 Task: Find connections with filter location Mbandaka with filter topic #Venturecapitalwith filter profile language Spanish with filter current company Bar & Bench with filter school Indira Institute of management with filter industry Performing Arts and Spectator Sports with filter service category Wedding Planning with filter keywords title Courier
Action: Mouse moved to (496, 101)
Screenshot: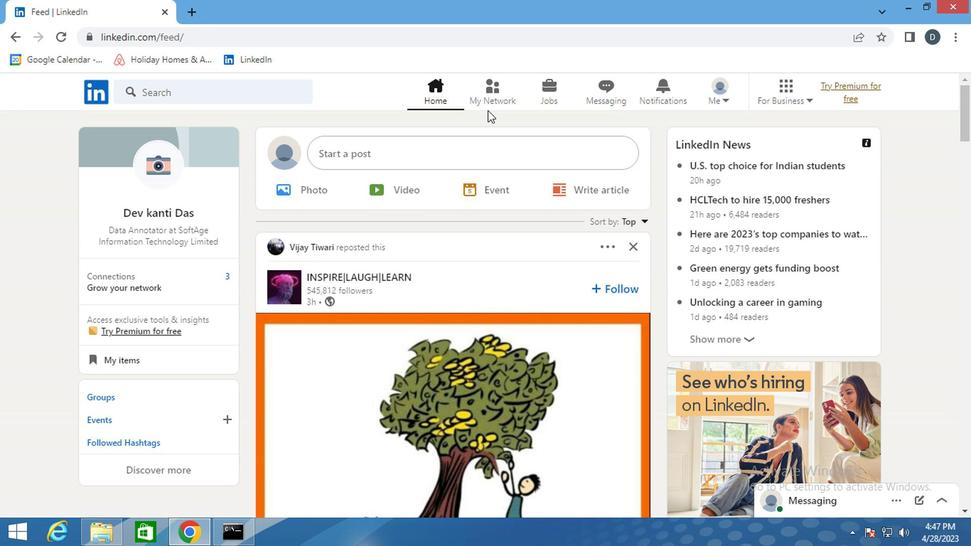 
Action: Mouse pressed left at (496, 101)
Screenshot: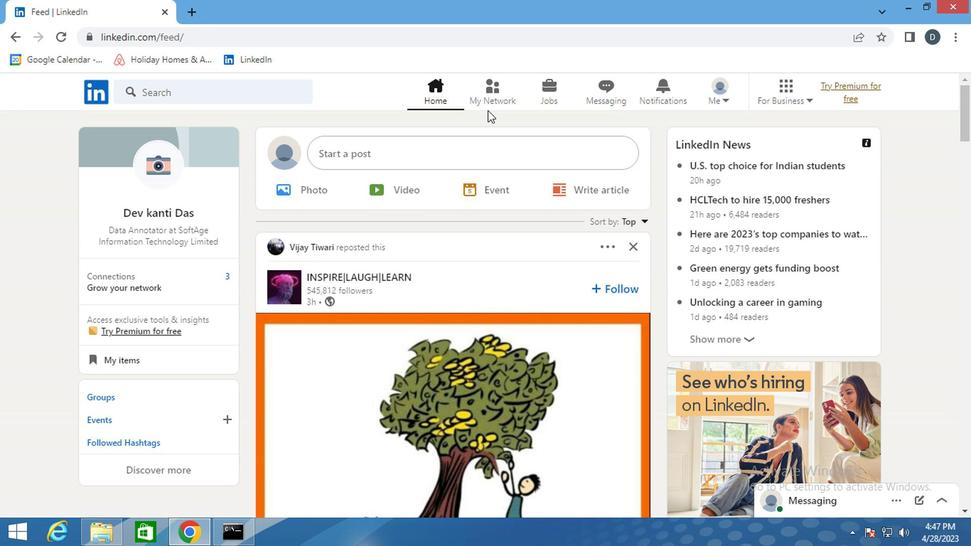 
Action: Mouse moved to (264, 168)
Screenshot: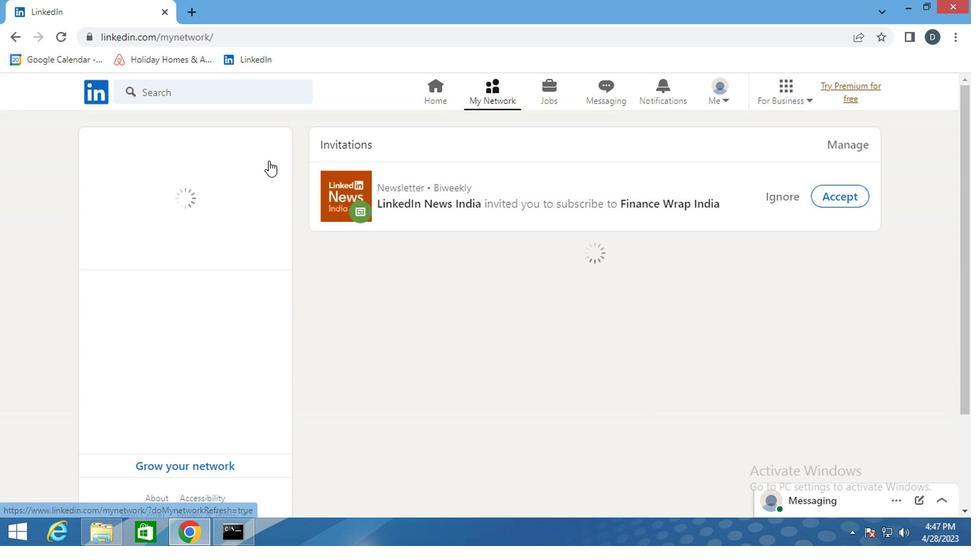 
Action: Mouse pressed left at (264, 168)
Screenshot: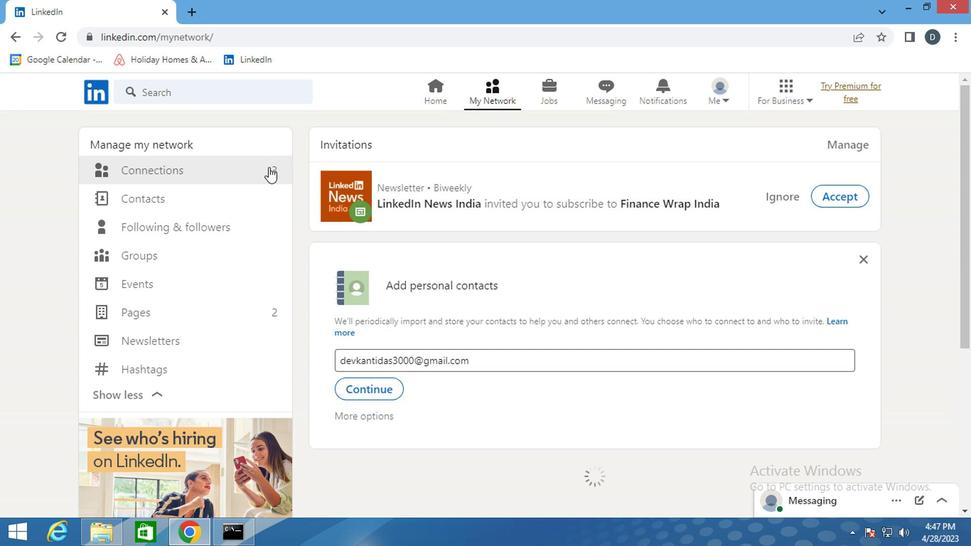 
Action: Mouse moved to (169, 168)
Screenshot: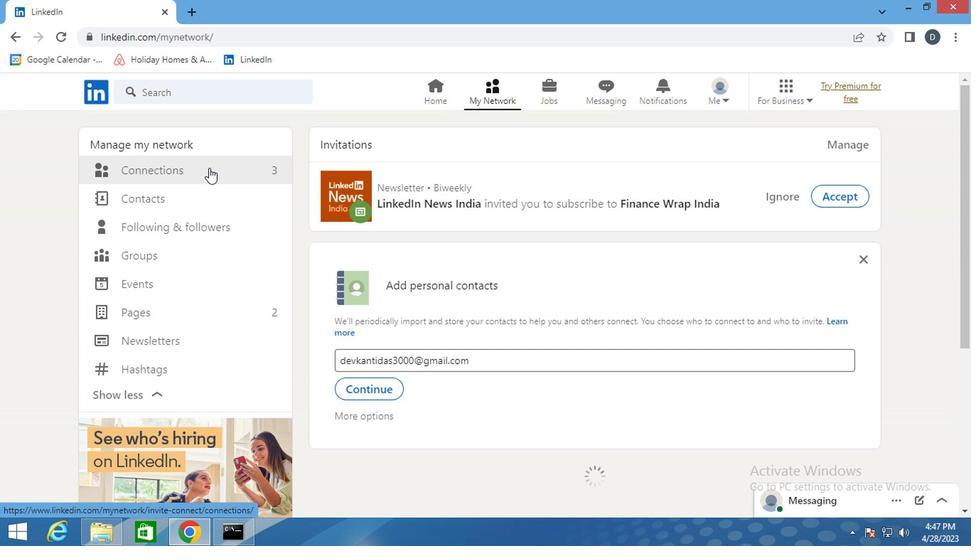 
Action: Mouse pressed left at (169, 168)
Screenshot: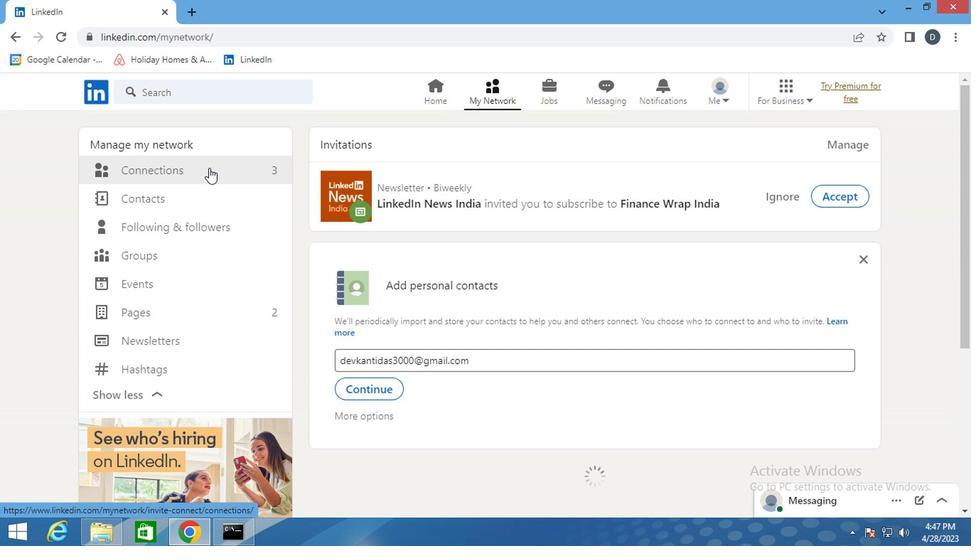 
Action: Mouse moved to (156, 170)
Screenshot: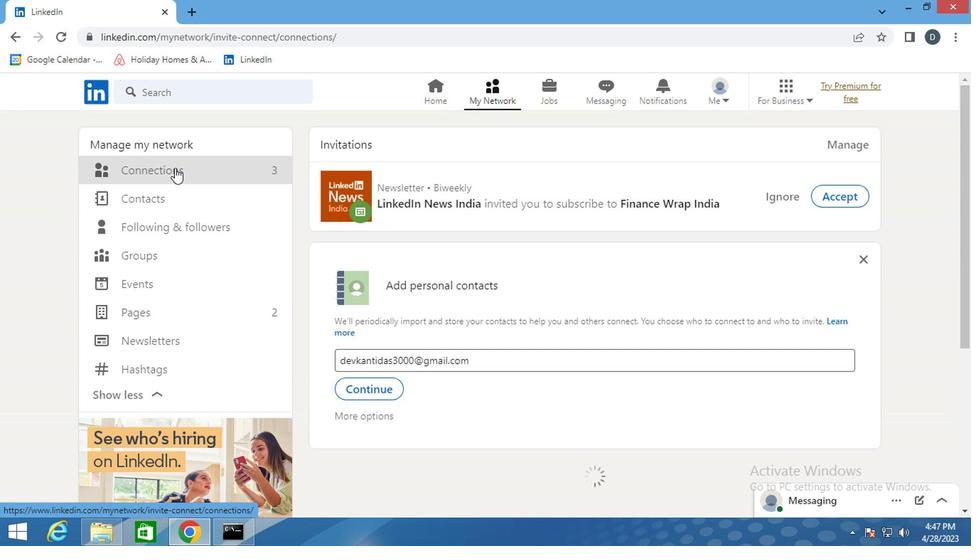 
Action: Mouse pressed left at (156, 170)
Screenshot: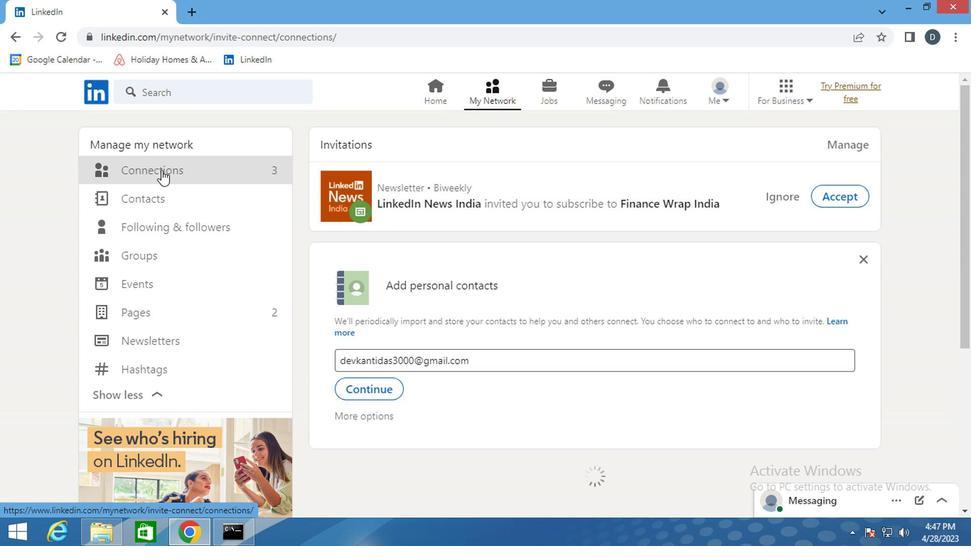
Action: Mouse moved to (611, 168)
Screenshot: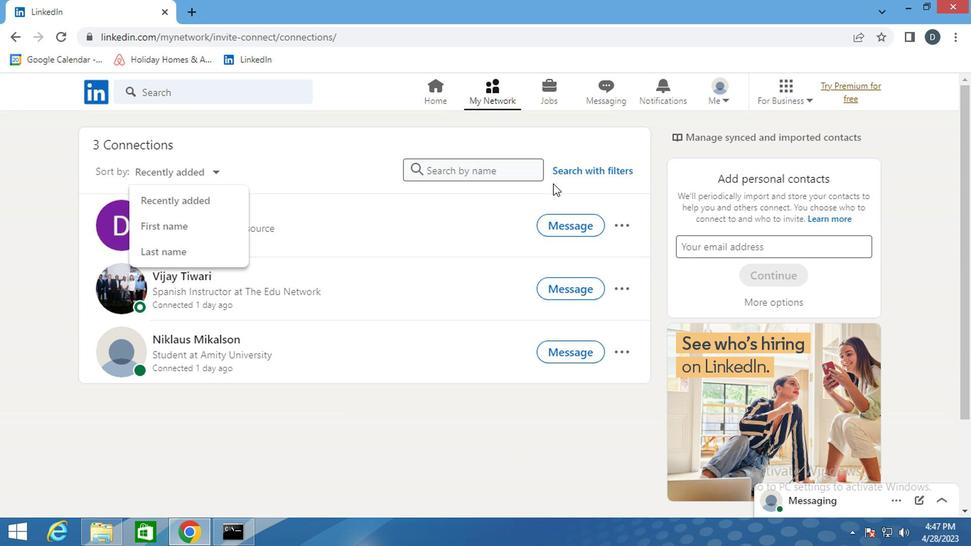 
Action: Mouse pressed left at (611, 168)
Screenshot: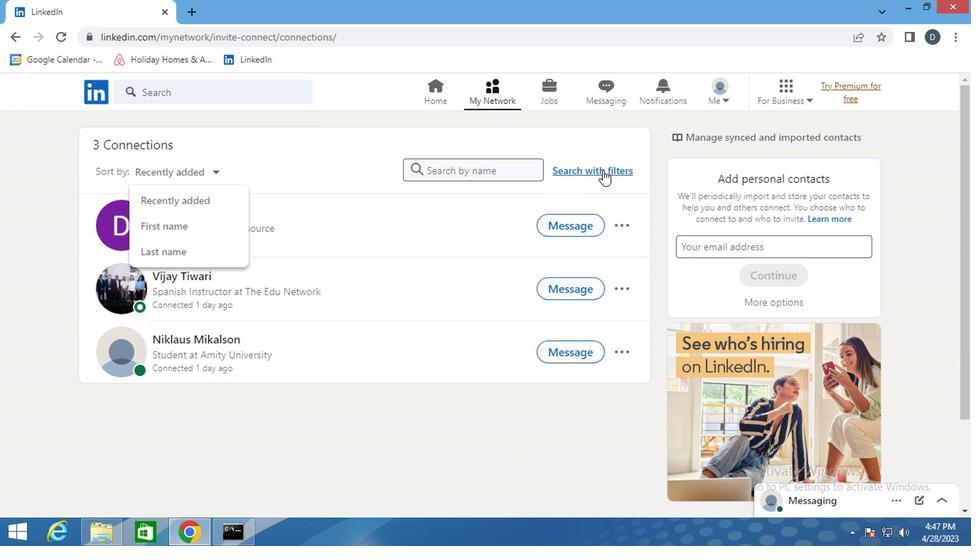 
Action: Mouse moved to (519, 132)
Screenshot: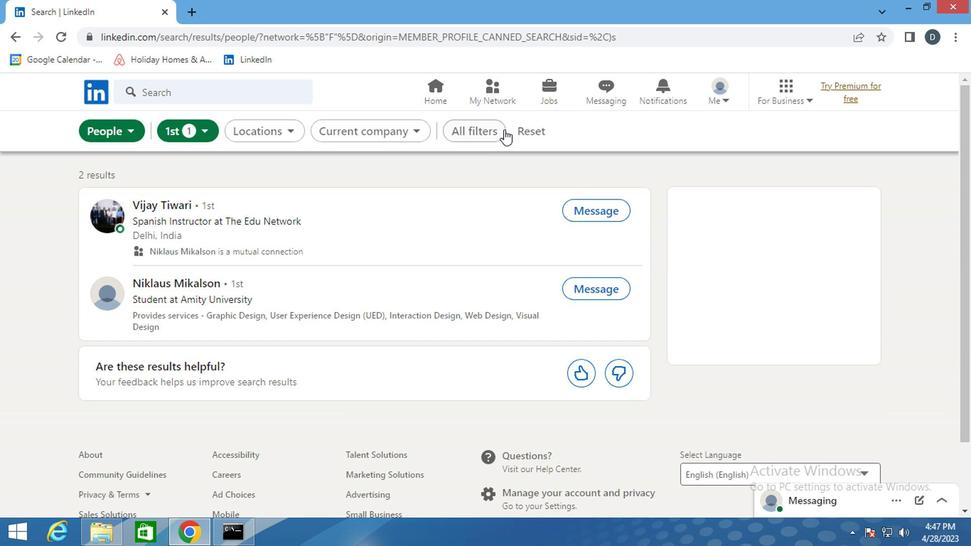 
Action: Mouse pressed left at (519, 132)
Screenshot: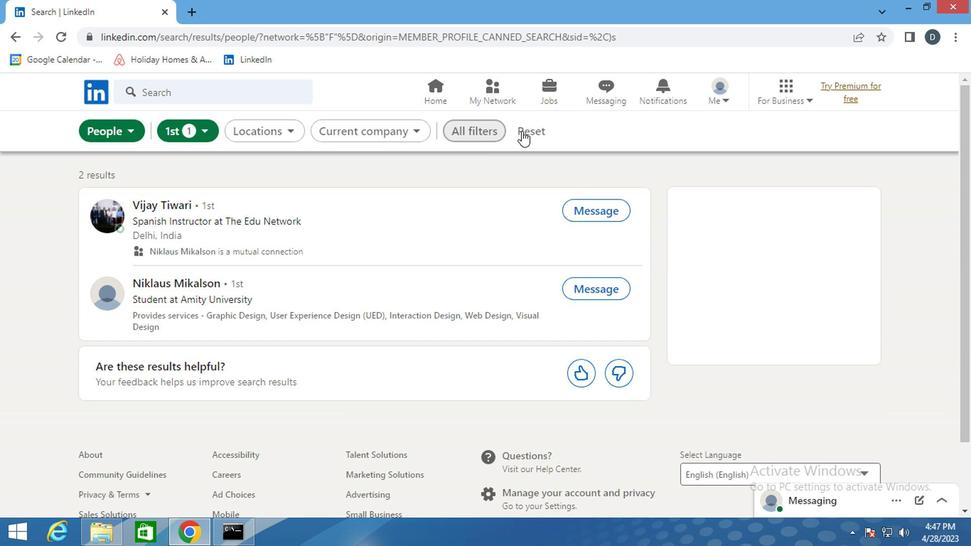 
Action: Mouse moved to (492, 123)
Screenshot: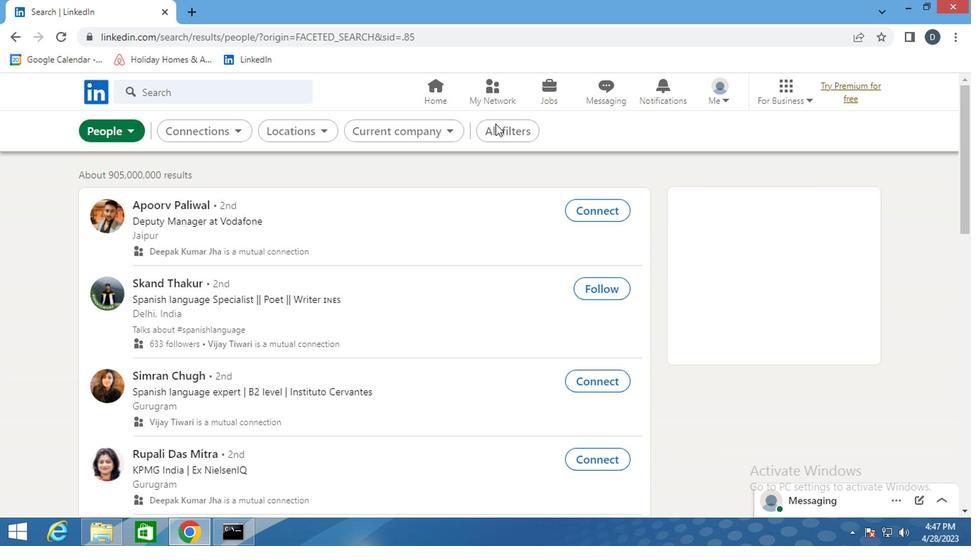 
Action: Mouse pressed left at (492, 123)
Screenshot: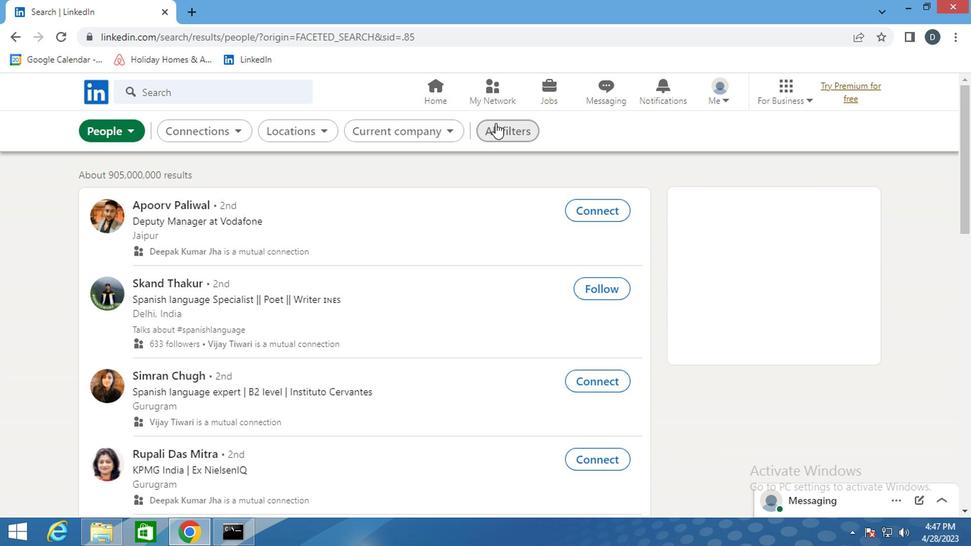 
Action: Mouse moved to (853, 299)
Screenshot: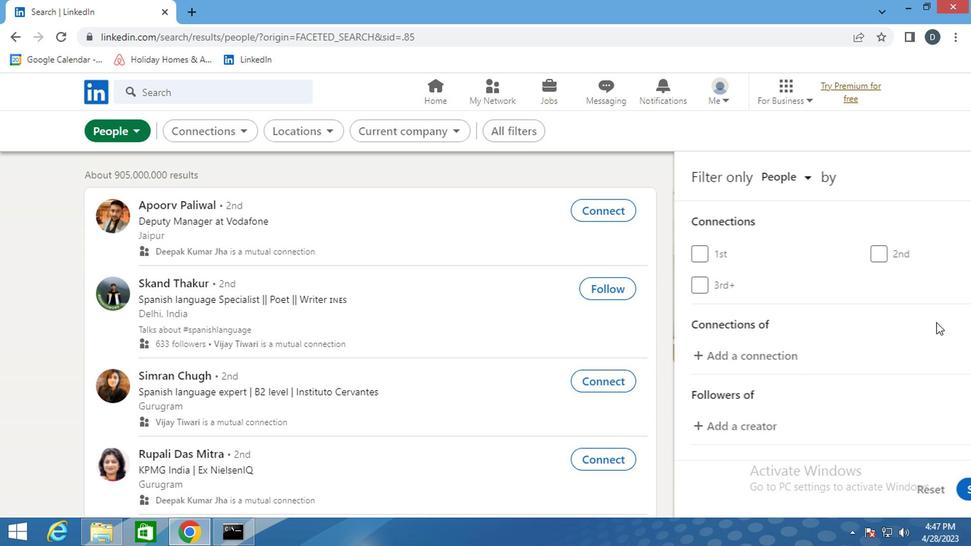 
Action: Mouse scrolled (853, 299) with delta (0, 0)
Screenshot: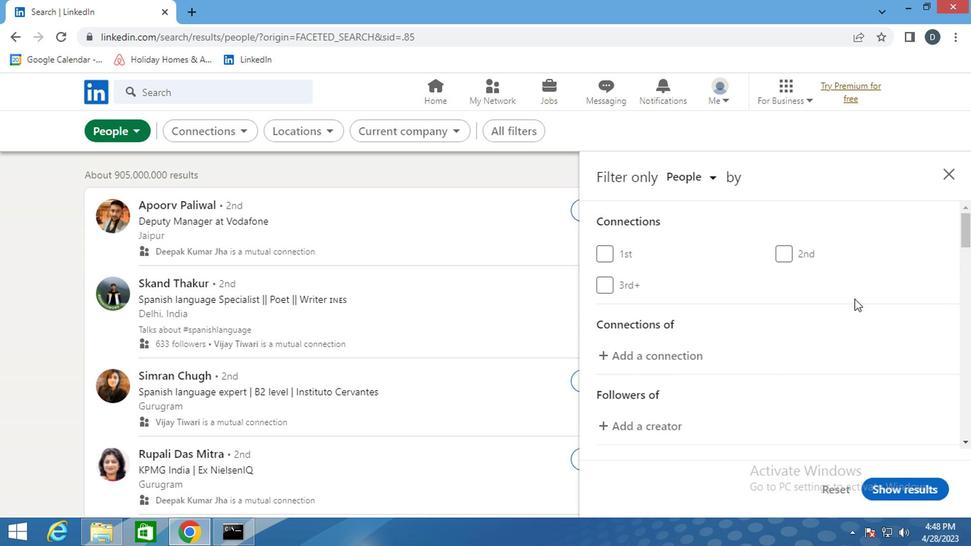 
Action: Mouse scrolled (853, 299) with delta (0, 0)
Screenshot: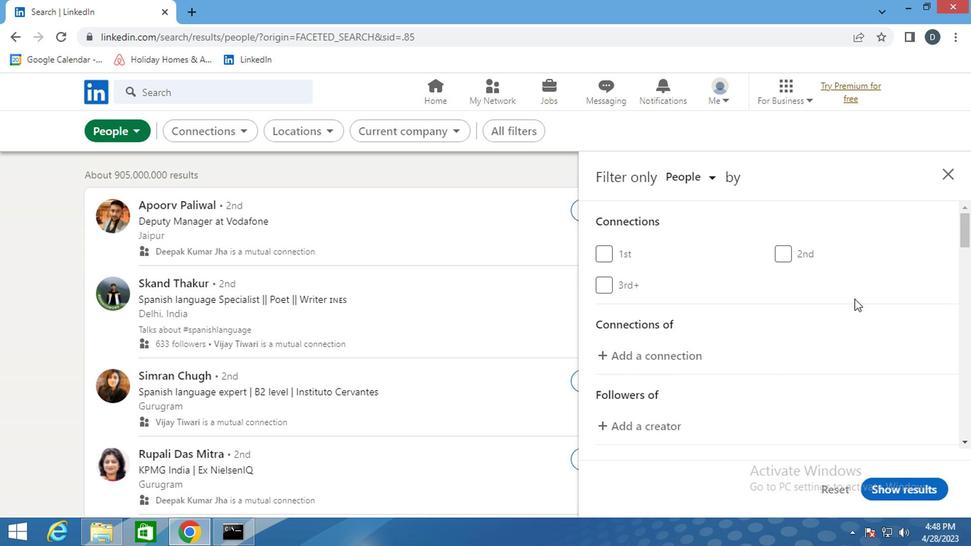 
Action: Mouse moved to (805, 375)
Screenshot: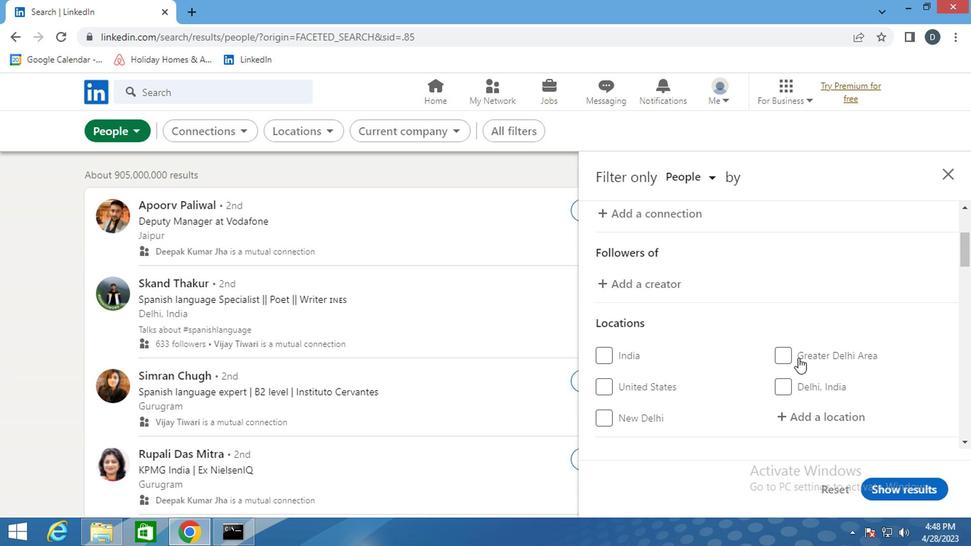 
Action: Mouse scrolled (805, 374) with delta (0, 0)
Screenshot: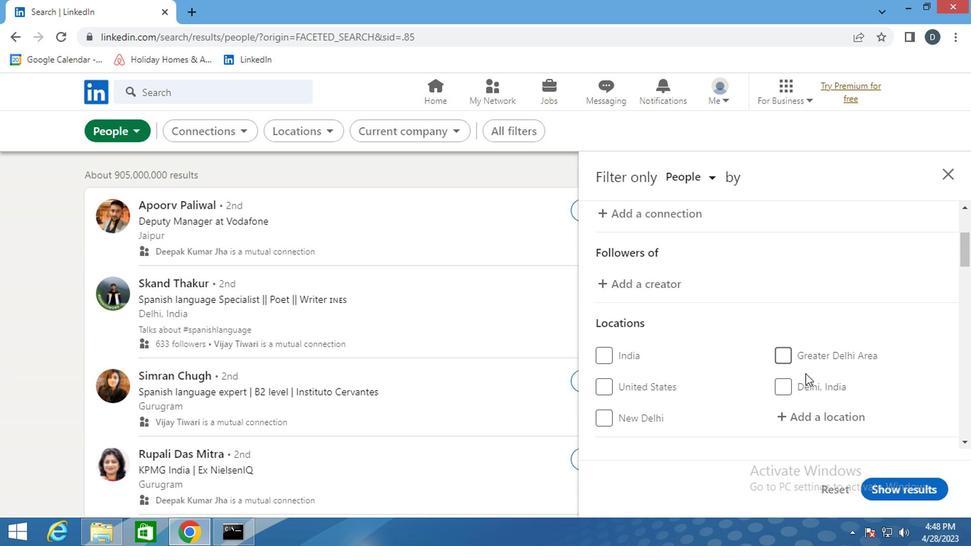 
Action: Mouse moved to (830, 350)
Screenshot: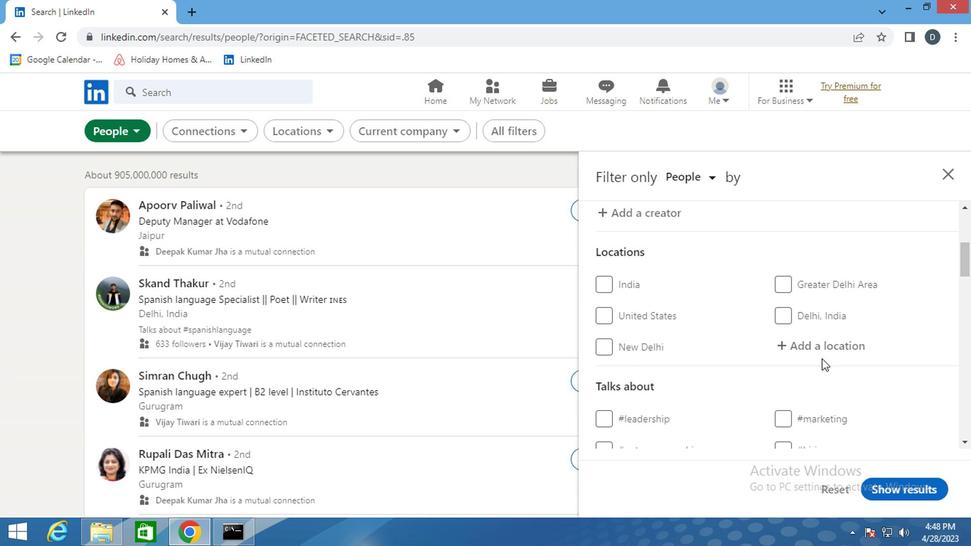 
Action: Mouse pressed left at (830, 350)
Screenshot: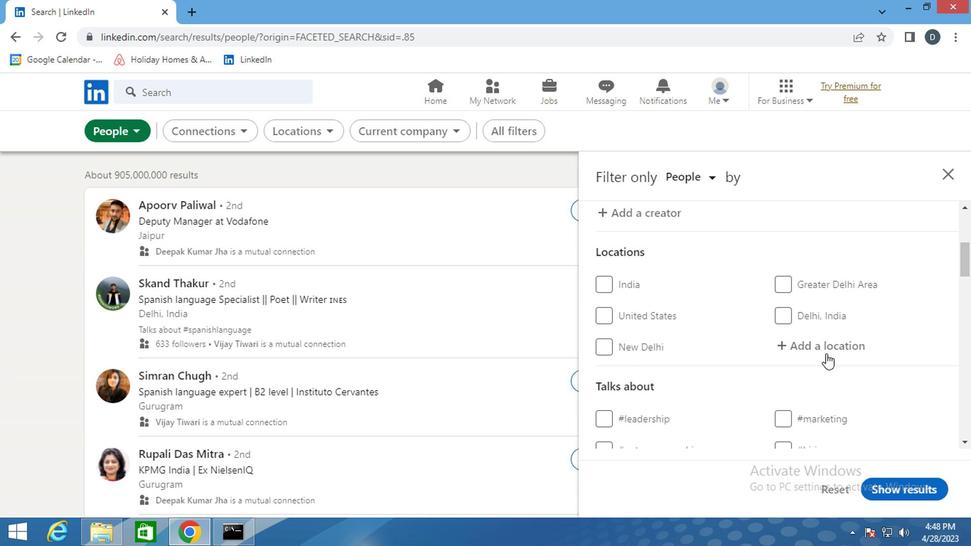 
Action: Mouse moved to (828, 349)
Screenshot: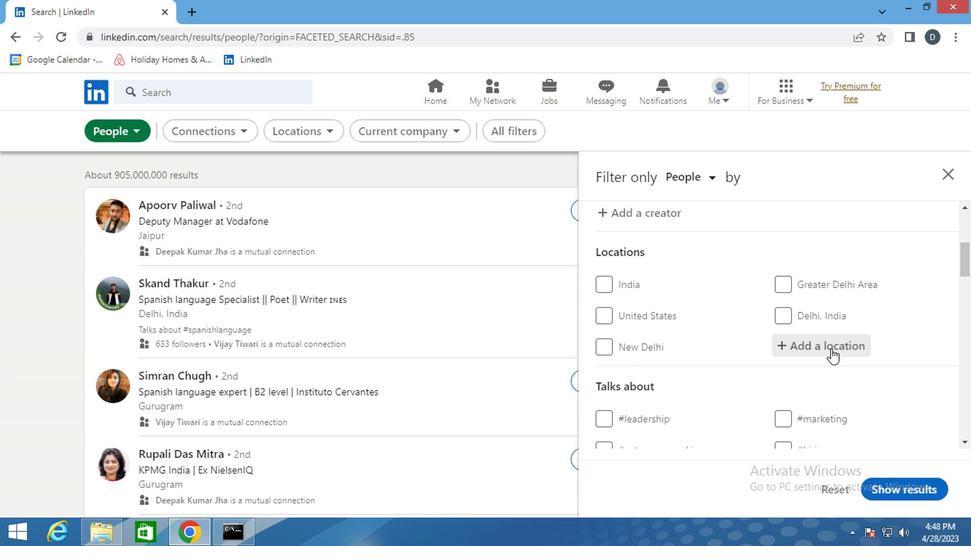 
Action: Key pressed <Key.shift_r>Mbandaka
Screenshot: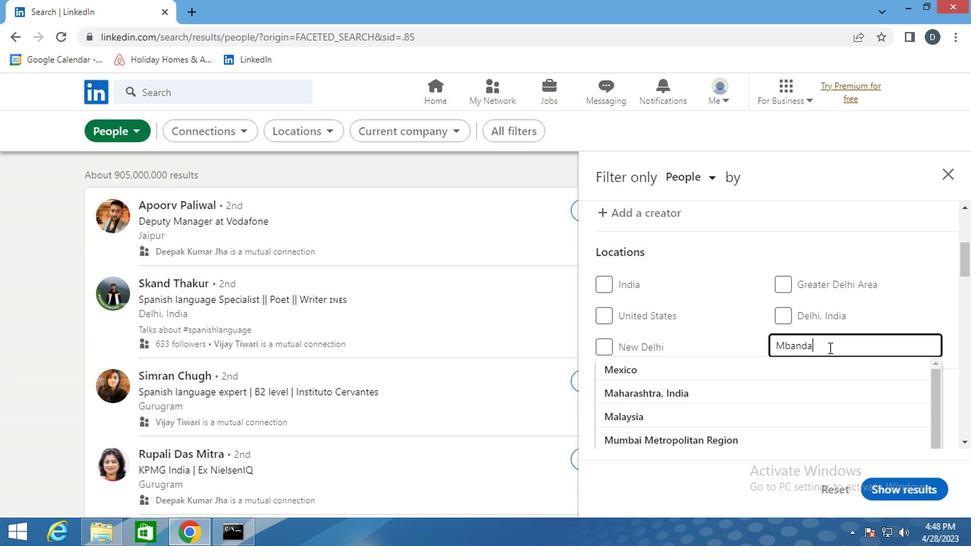 
Action: Mouse moved to (814, 367)
Screenshot: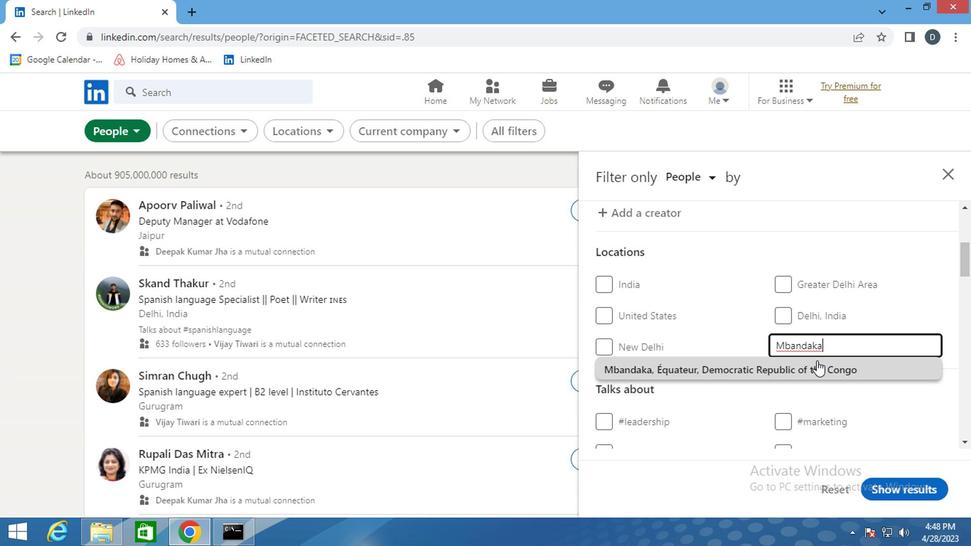 
Action: Mouse pressed left at (814, 367)
Screenshot: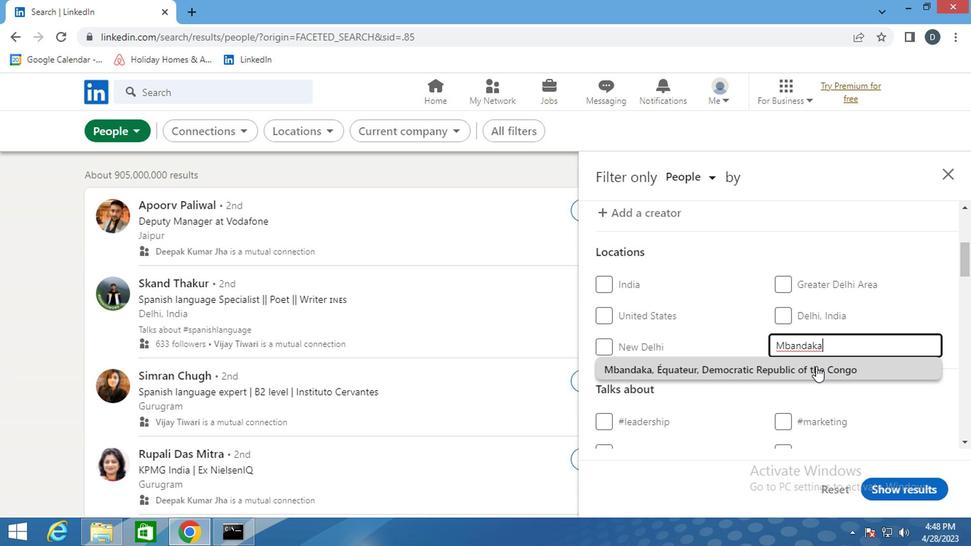 
Action: Mouse scrolled (814, 367) with delta (0, 0)
Screenshot: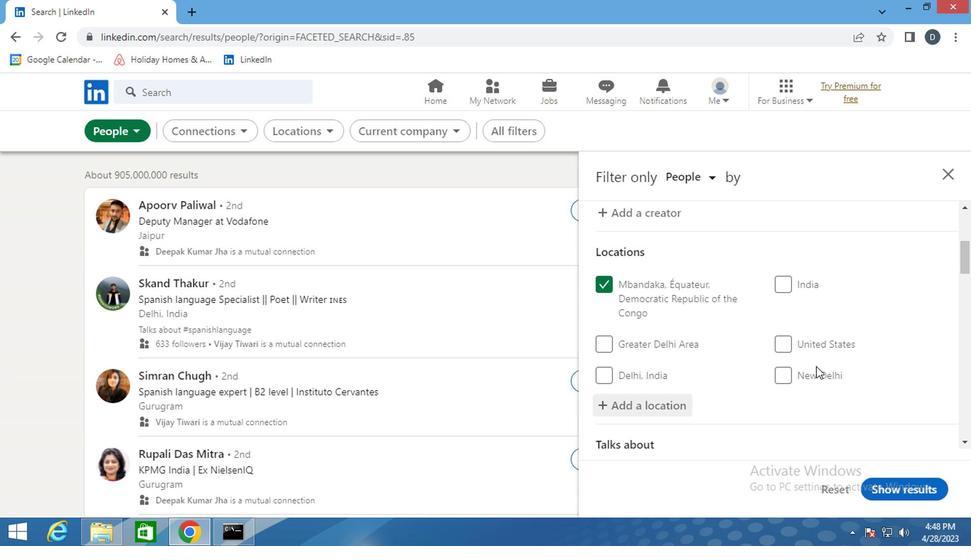 
Action: Mouse scrolled (814, 367) with delta (0, 0)
Screenshot: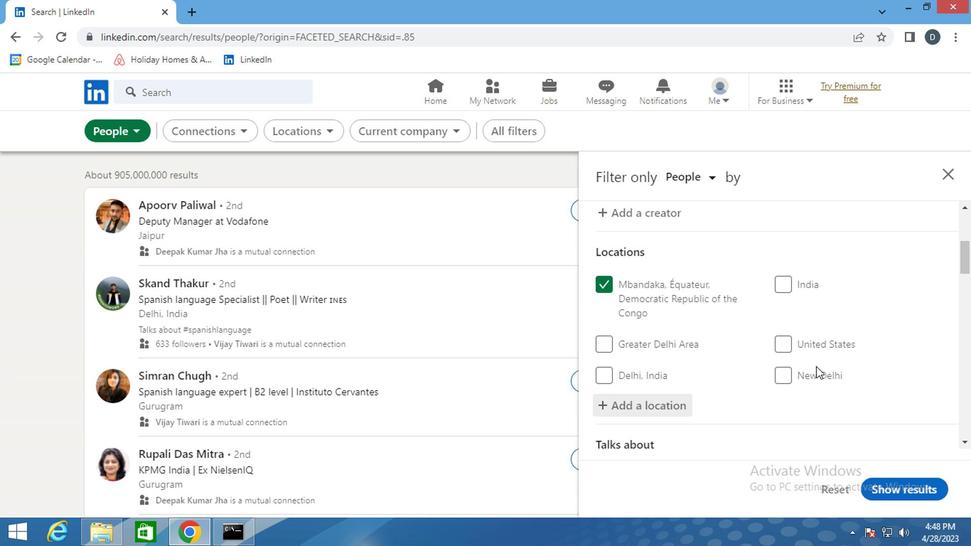 
Action: Mouse moved to (801, 359)
Screenshot: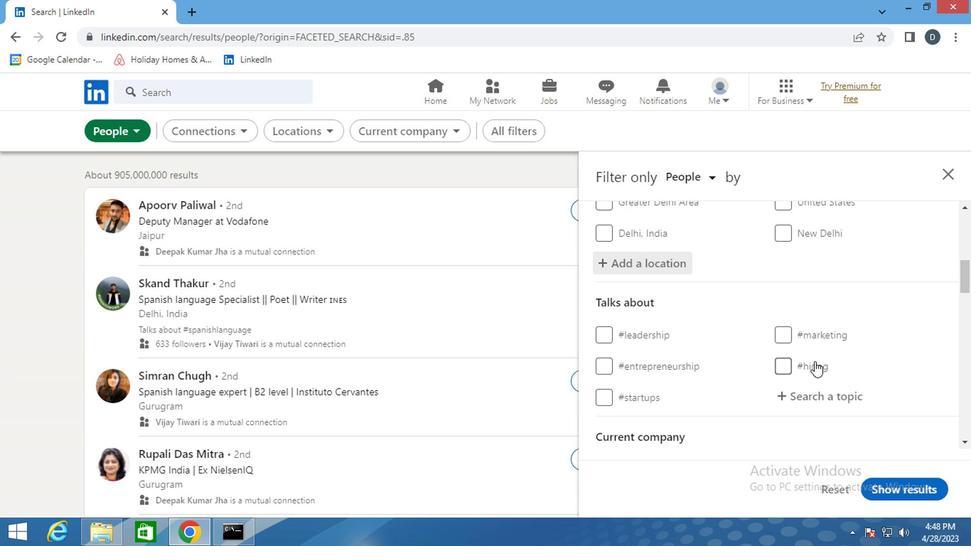 
Action: Mouse scrolled (801, 358) with delta (0, 0)
Screenshot: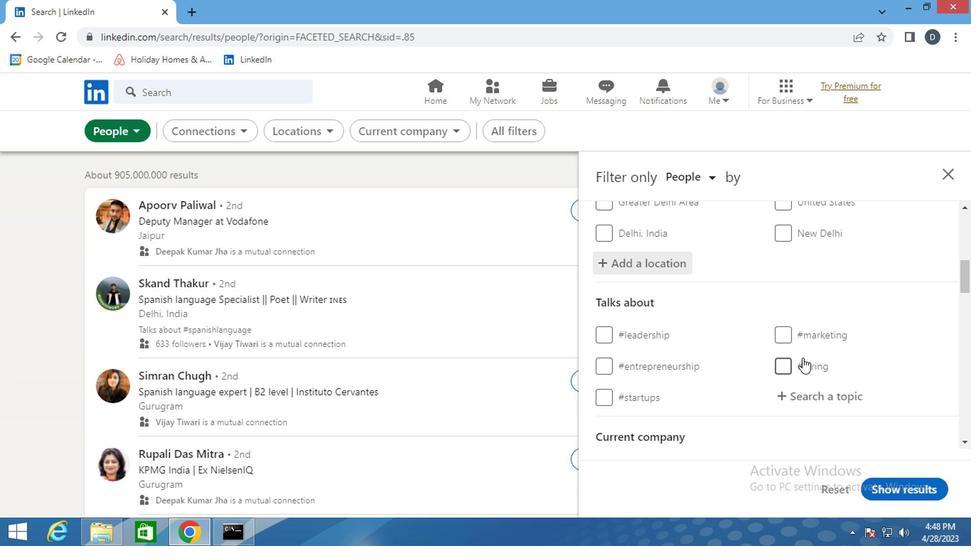 
Action: Mouse moved to (820, 340)
Screenshot: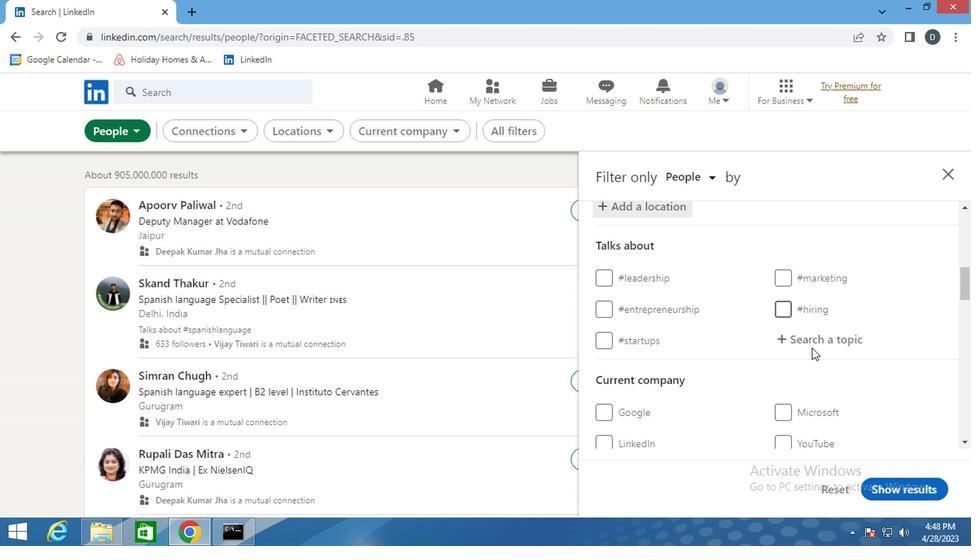 
Action: Mouse pressed left at (820, 340)
Screenshot: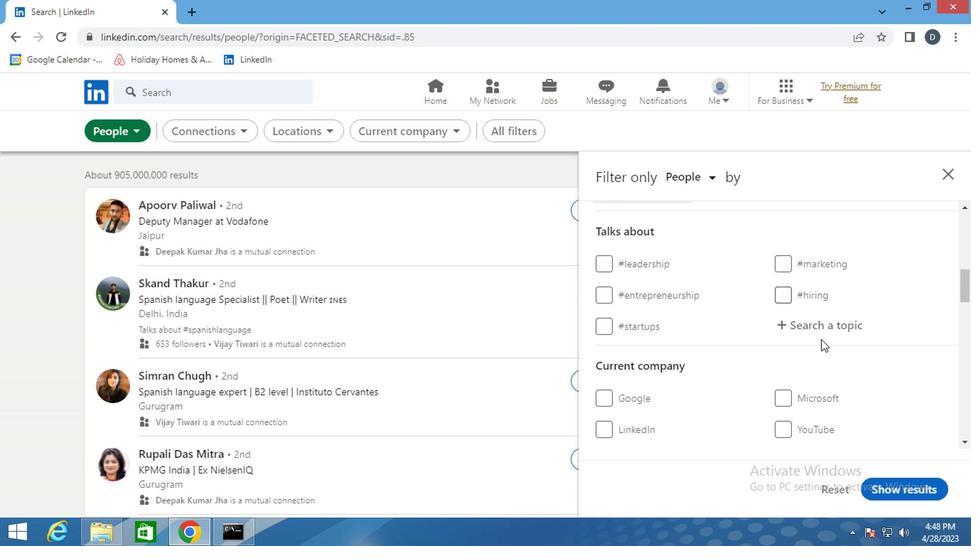 
Action: Mouse moved to (827, 330)
Screenshot: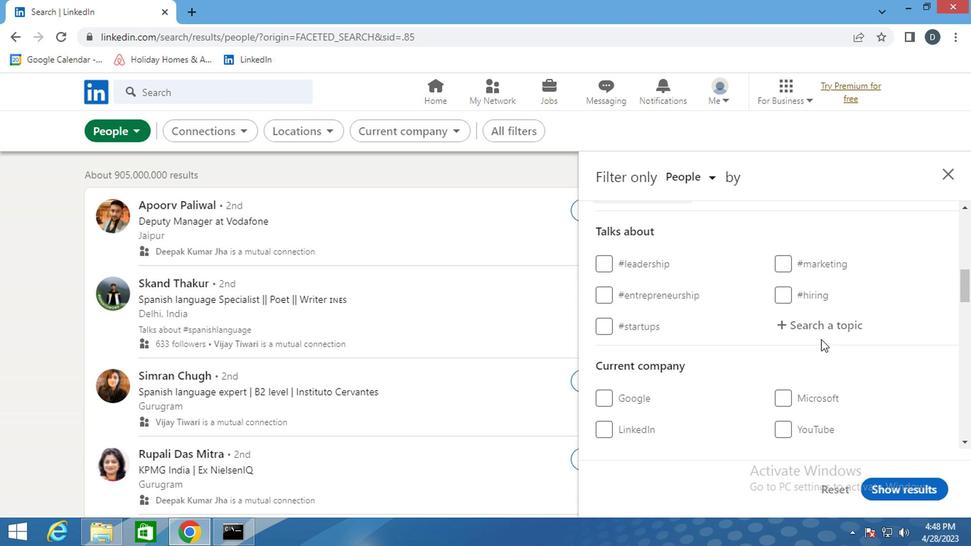 
Action: Mouse pressed left at (827, 330)
Screenshot: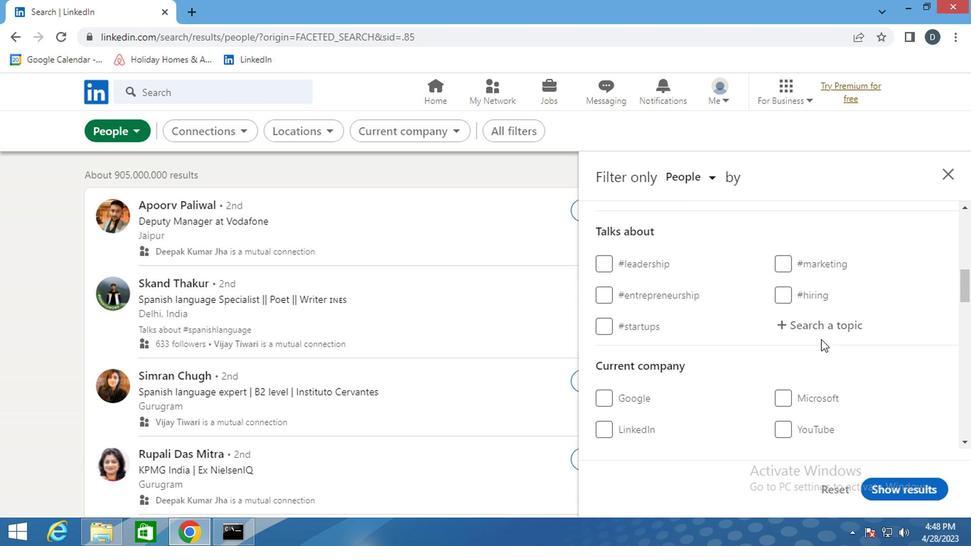 
Action: Key pressed <Key.shift>#<Key.shift>VENTURECAPITAL
Screenshot: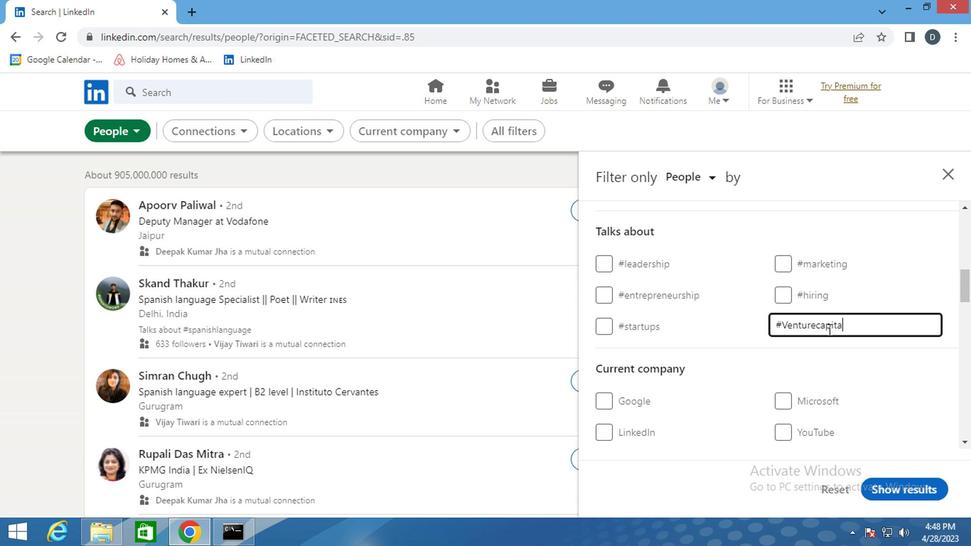 
Action: Mouse moved to (823, 273)
Screenshot: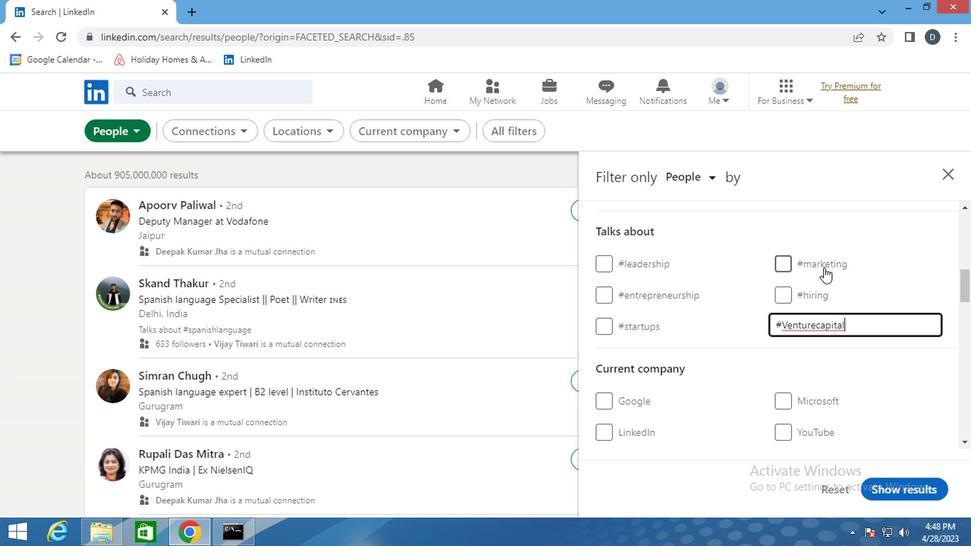 
Action: Mouse scrolled (823, 272) with delta (0, -1)
Screenshot: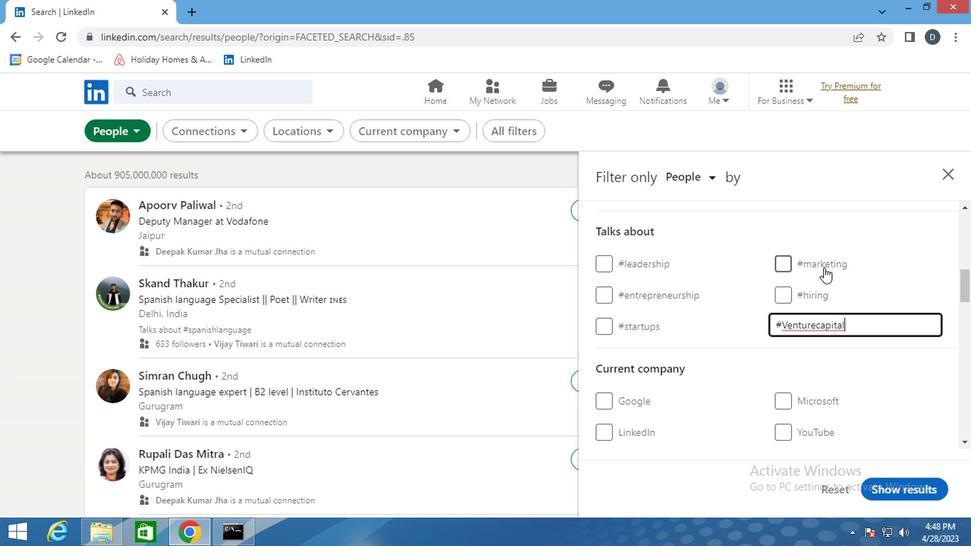 
Action: Mouse moved to (823, 274)
Screenshot: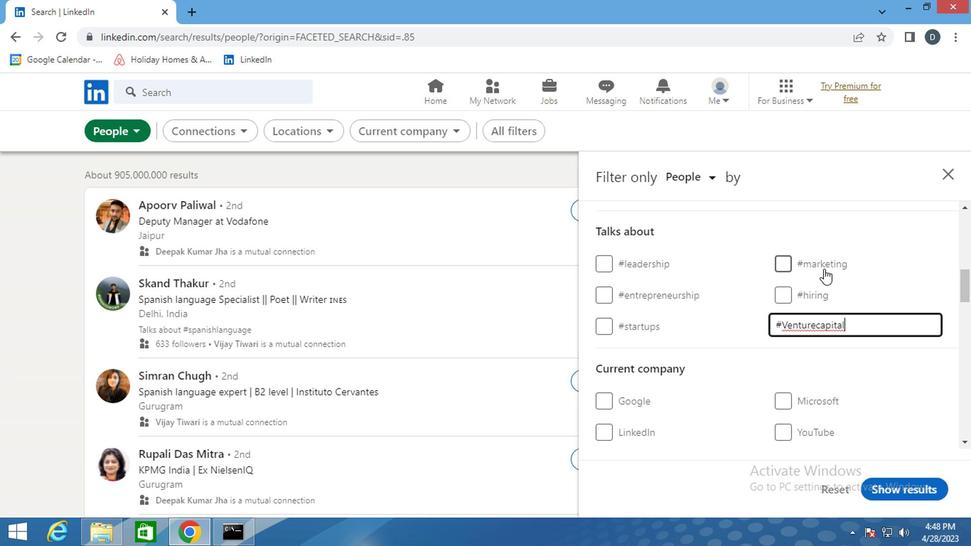 
Action: Mouse scrolled (823, 273) with delta (0, 0)
Screenshot: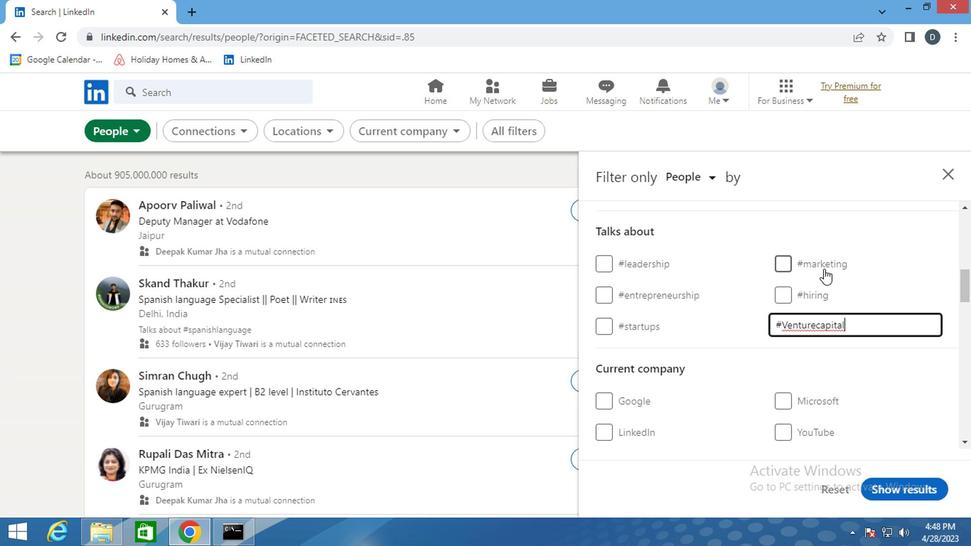 
Action: Mouse moved to (823, 275)
Screenshot: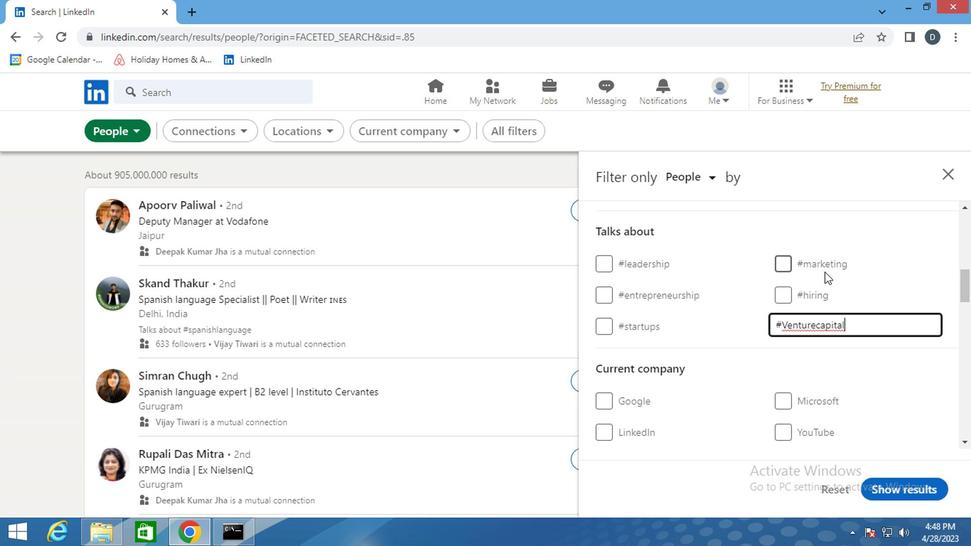
Action: Mouse scrolled (823, 274) with delta (0, -1)
Screenshot: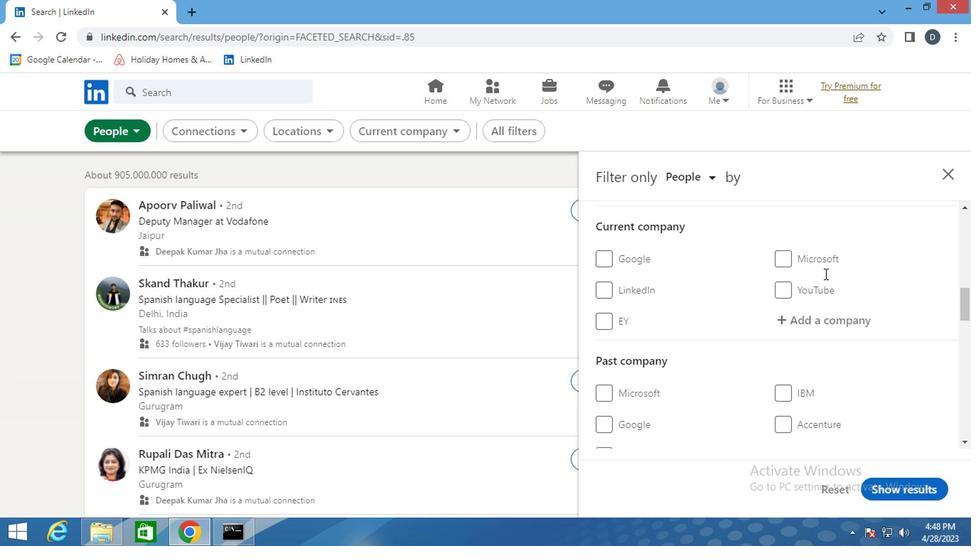 
Action: Mouse scrolled (823, 274) with delta (0, -1)
Screenshot: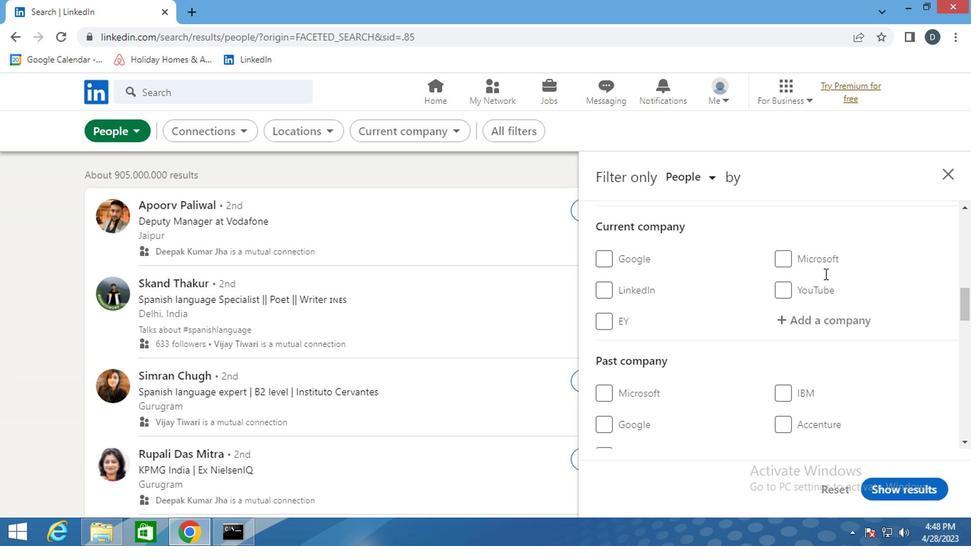 
Action: Mouse scrolled (823, 274) with delta (0, -1)
Screenshot: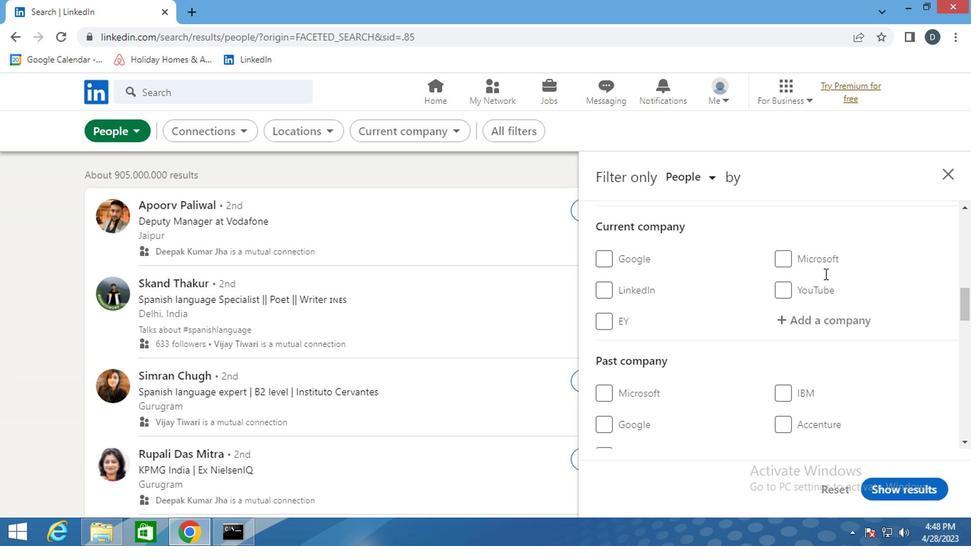 
Action: Mouse scrolled (823, 274) with delta (0, -1)
Screenshot: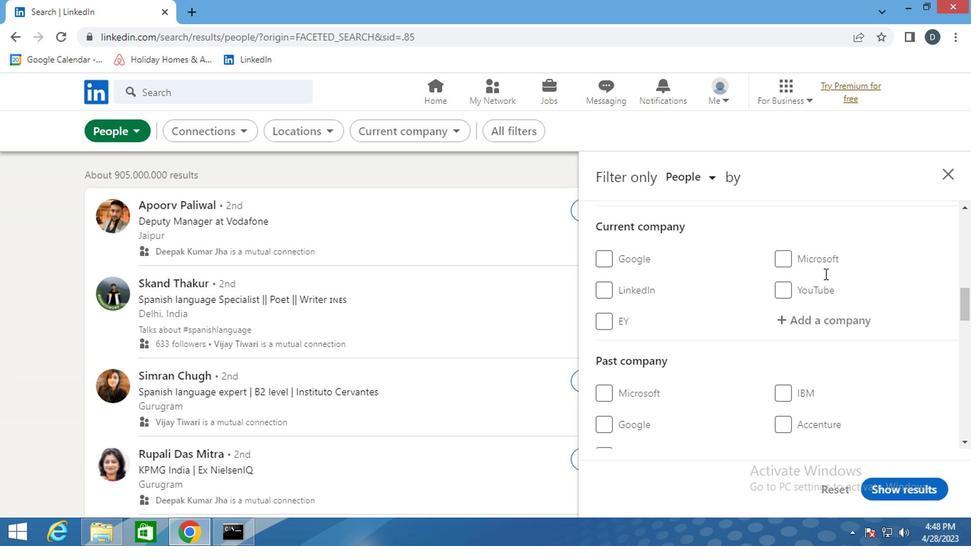 
Action: Mouse moved to (808, 303)
Screenshot: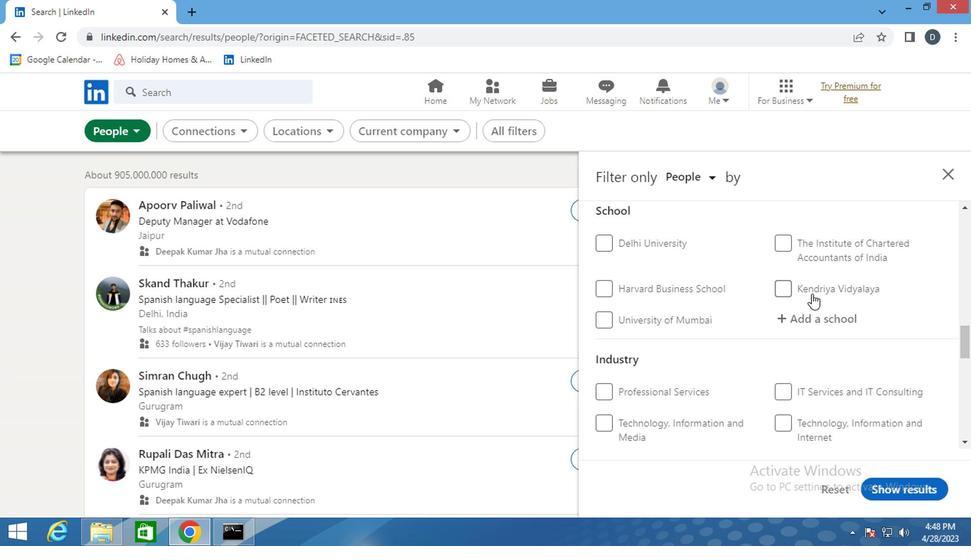 
Action: Mouse scrolled (808, 302) with delta (0, -1)
Screenshot: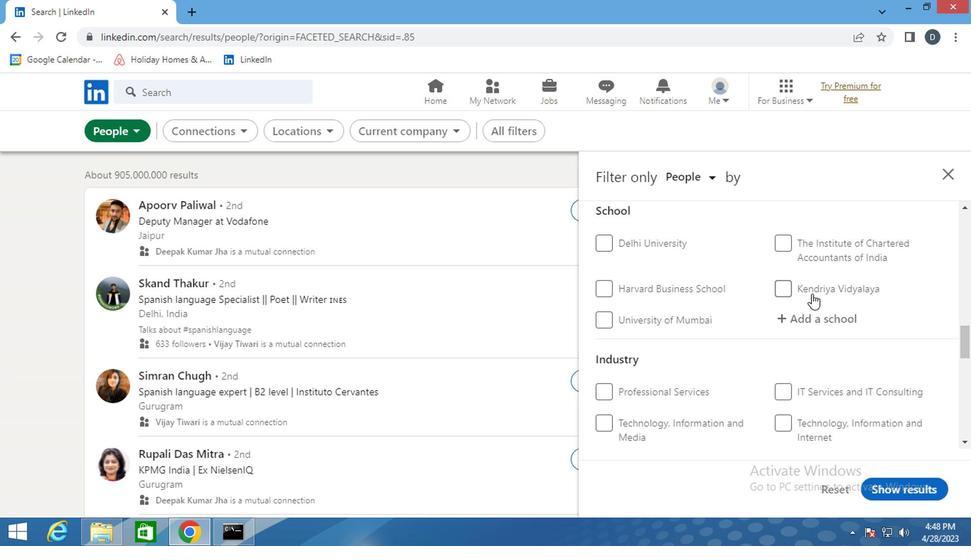 
Action: Mouse moved to (808, 303)
Screenshot: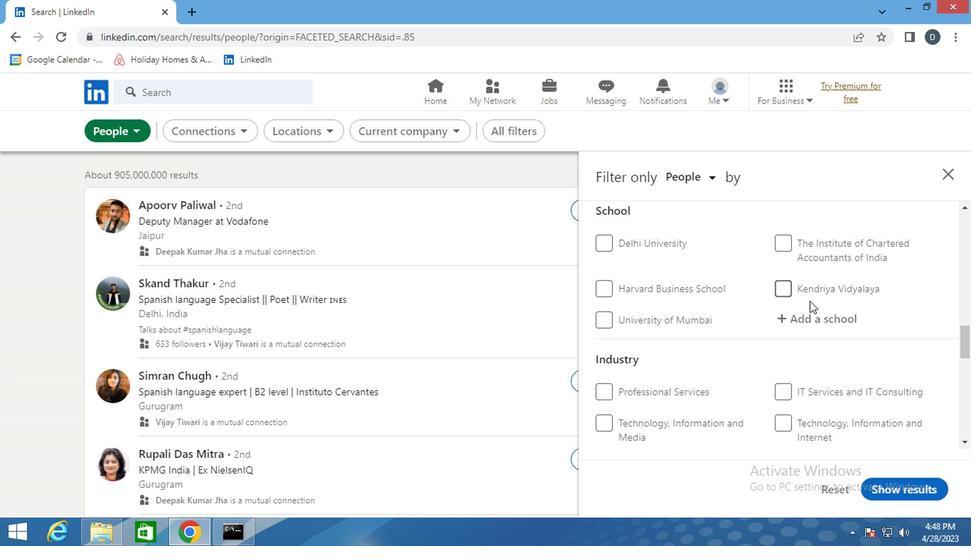 
Action: Mouse scrolled (808, 302) with delta (0, -1)
Screenshot: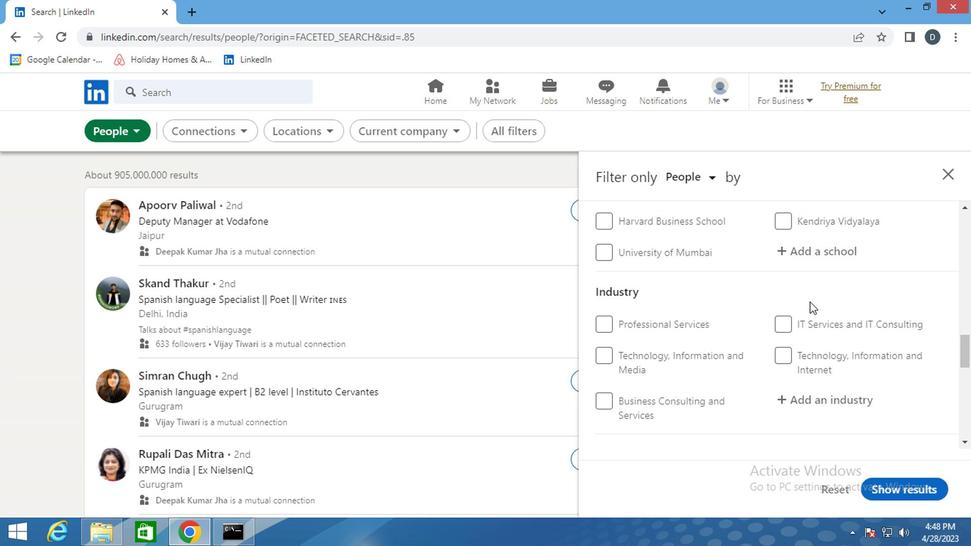 
Action: Mouse scrolled (808, 302) with delta (0, -1)
Screenshot: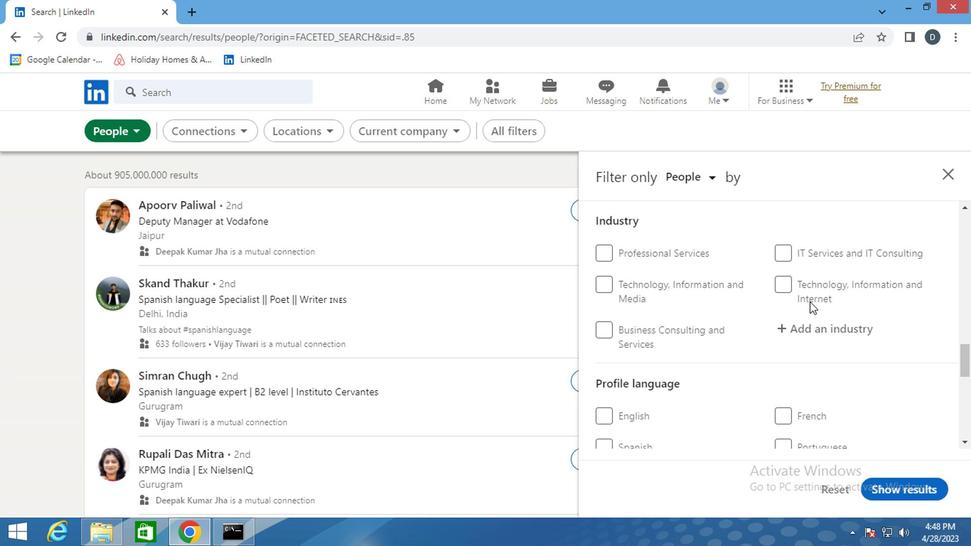 
Action: Mouse moved to (812, 312)
Screenshot: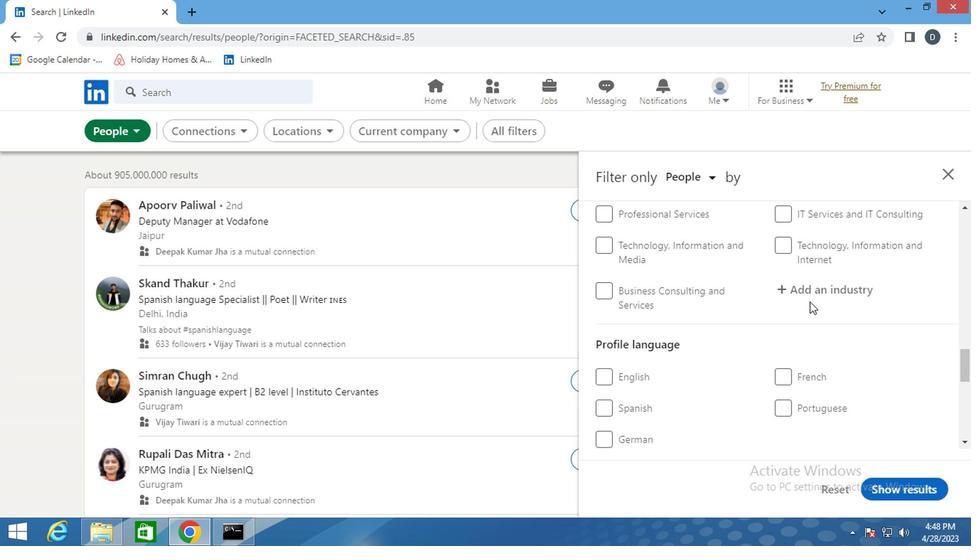 
Action: Mouse scrolled (812, 311) with delta (0, 0)
Screenshot: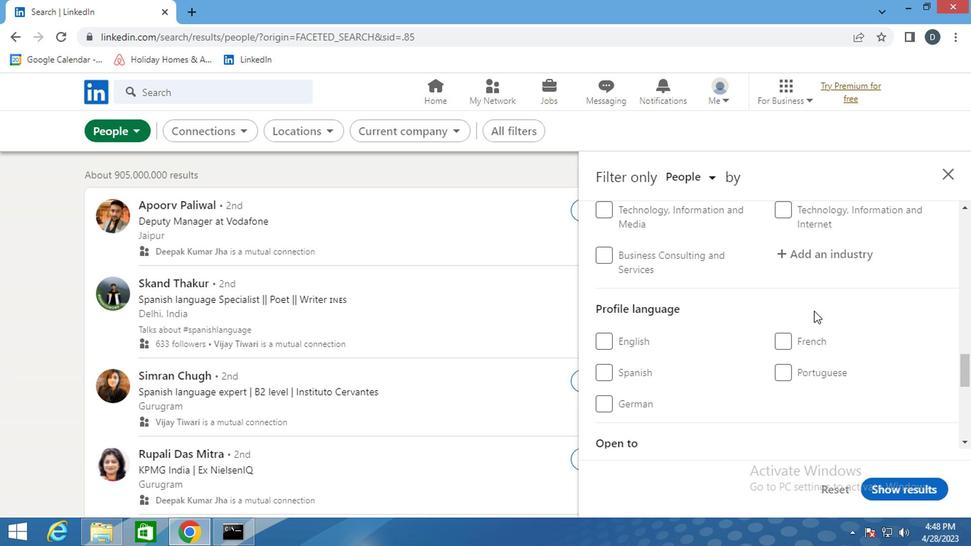
Action: Mouse moved to (628, 309)
Screenshot: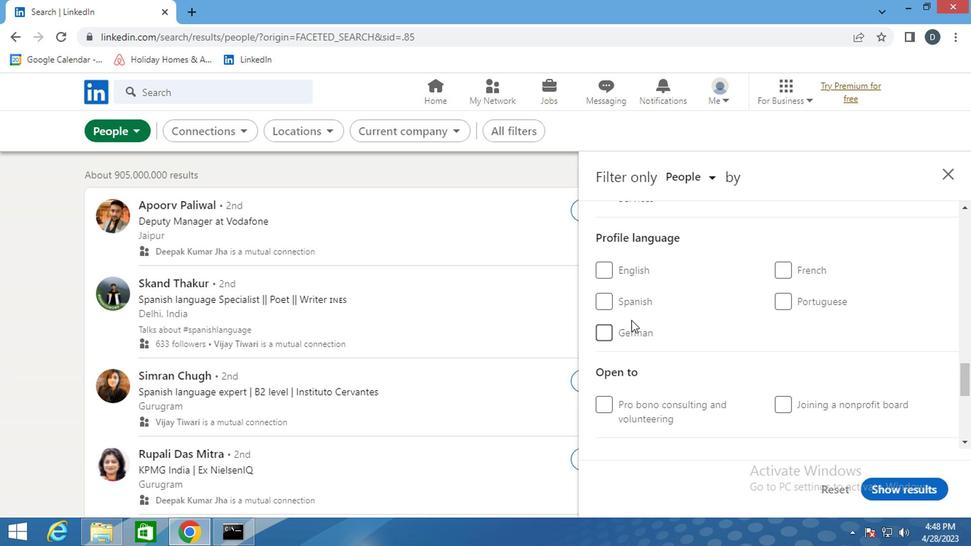 
Action: Mouse pressed left at (628, 309)
Screenshot: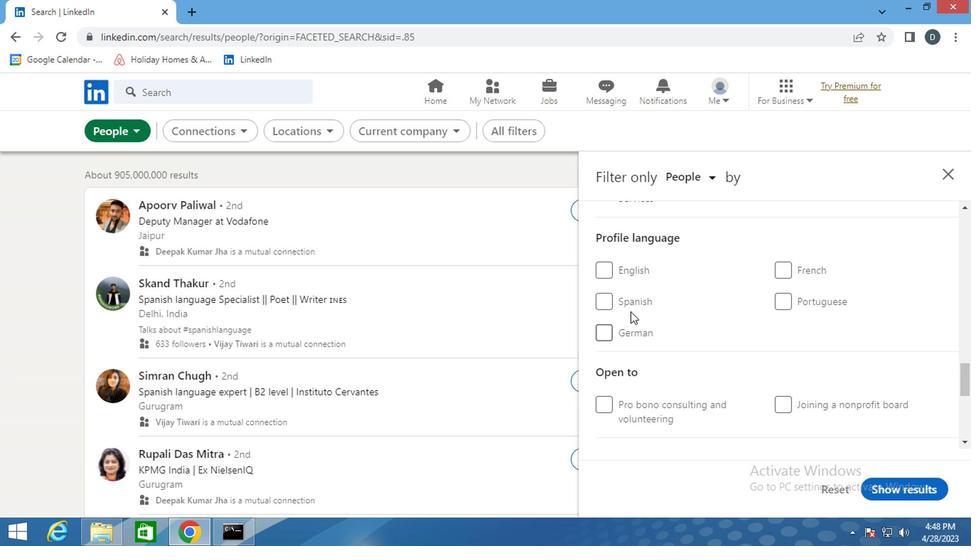 
Action: Mouse moved to (745, 329)
Screenshot: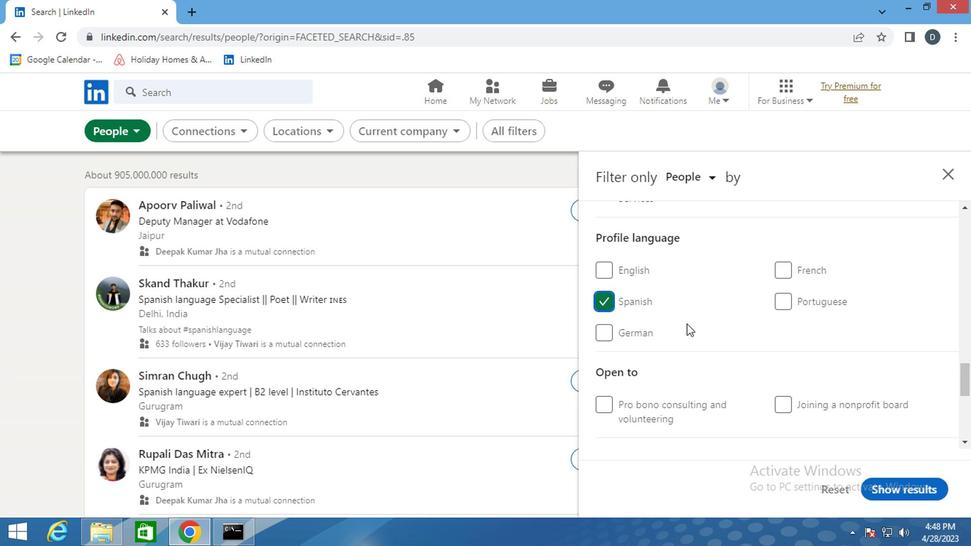 
Action: Mouse scrolled (745, 329) with delta (0, 0)
Screenshot: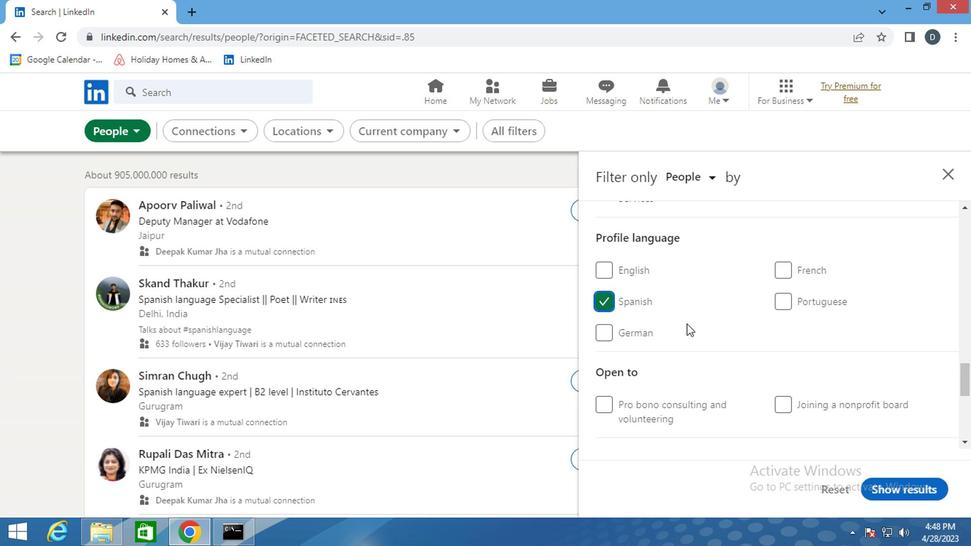 
Action: Mouse scrolled (745, 329) with delta (0, 0)
Screenshot: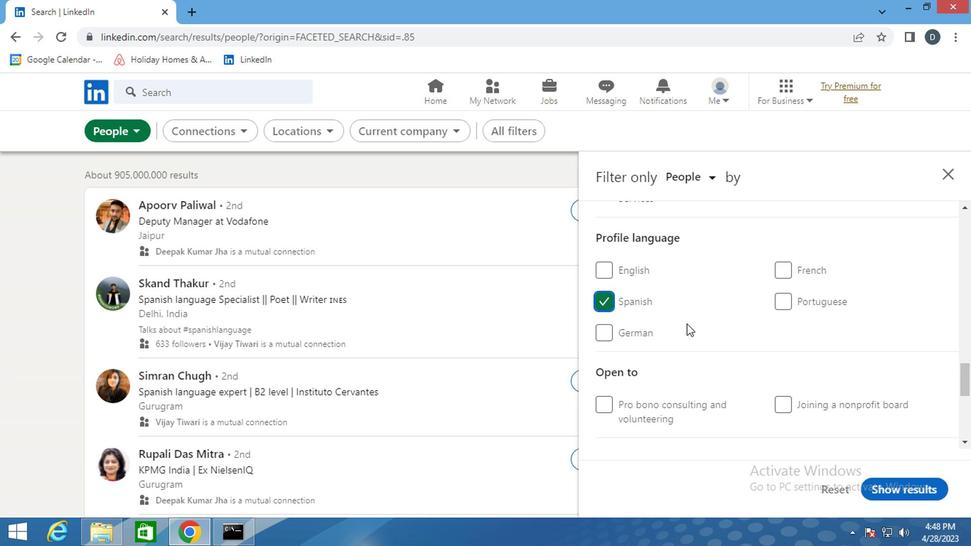 
Action: Mouse scrolled (745, 329) with delta (0, 0)
Screenshot: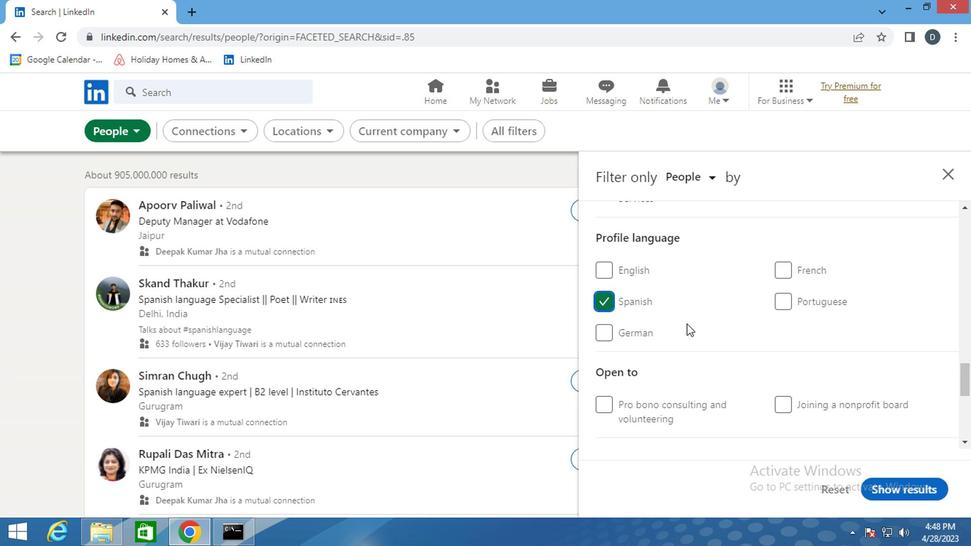 
Action: Mouse scrolled (745, 329) with delta (0, 0)
Screenshot: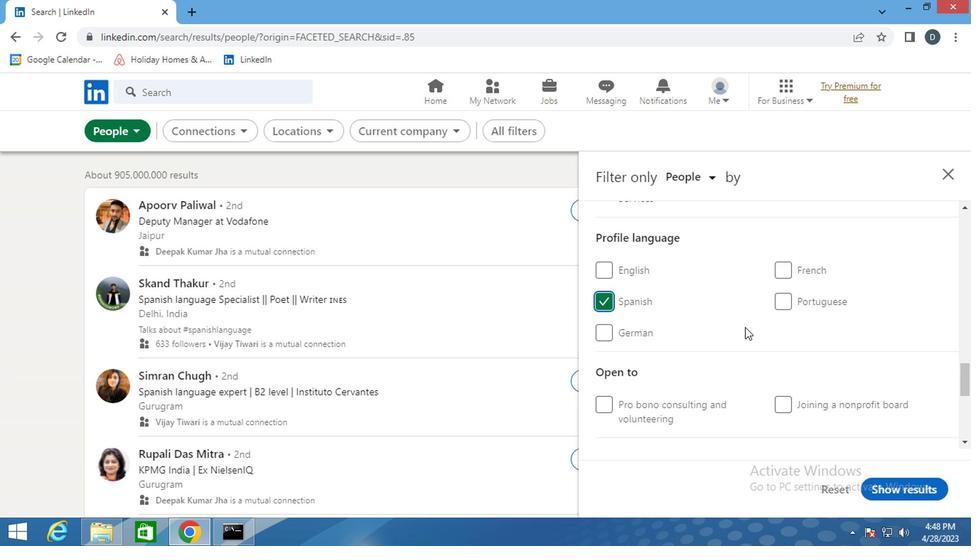 
Action: Mouse scrolled (745, 329) with delta (0, 0)
Screenshot: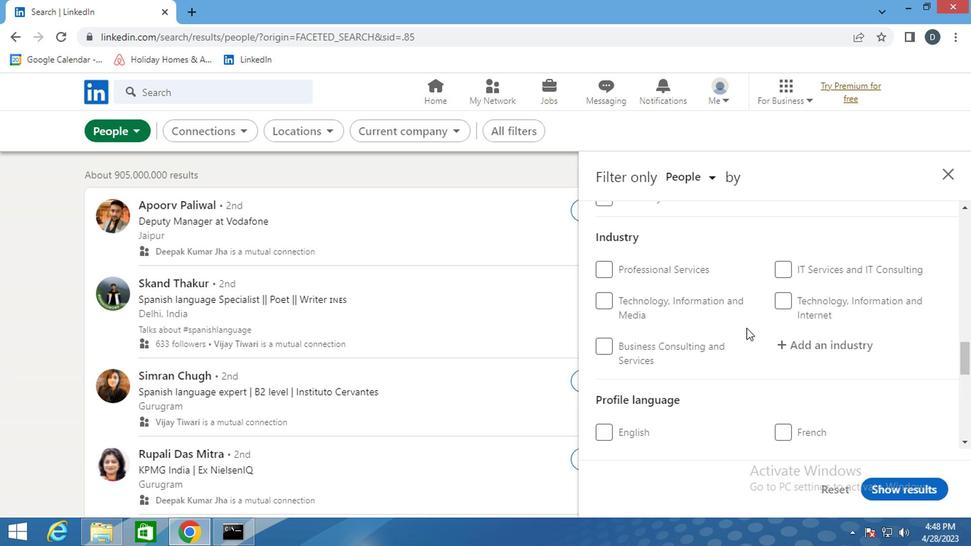 
Action: Mouse moved to (766, 332)
Screenshot: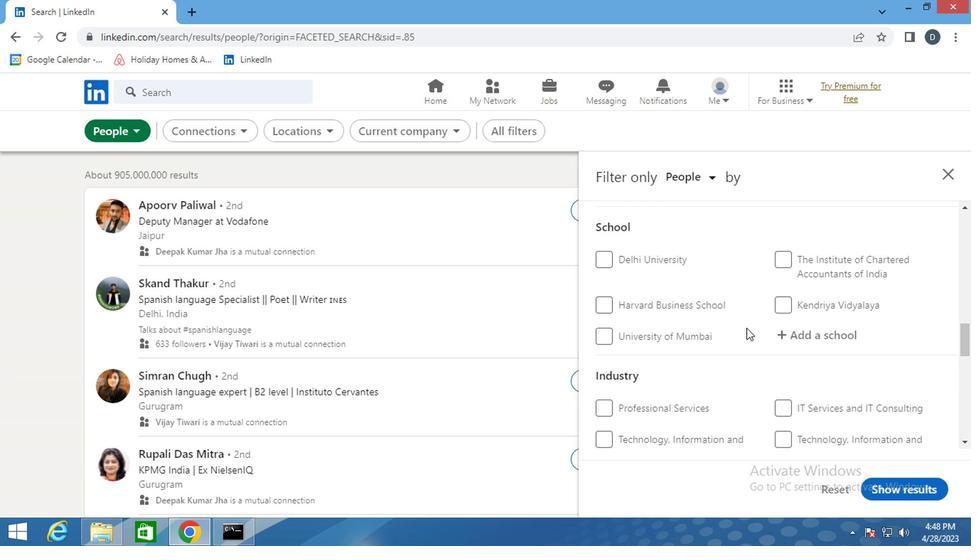 
Action: Mouse scrolled (766, 332) with delta (0, 0)
Screenshot: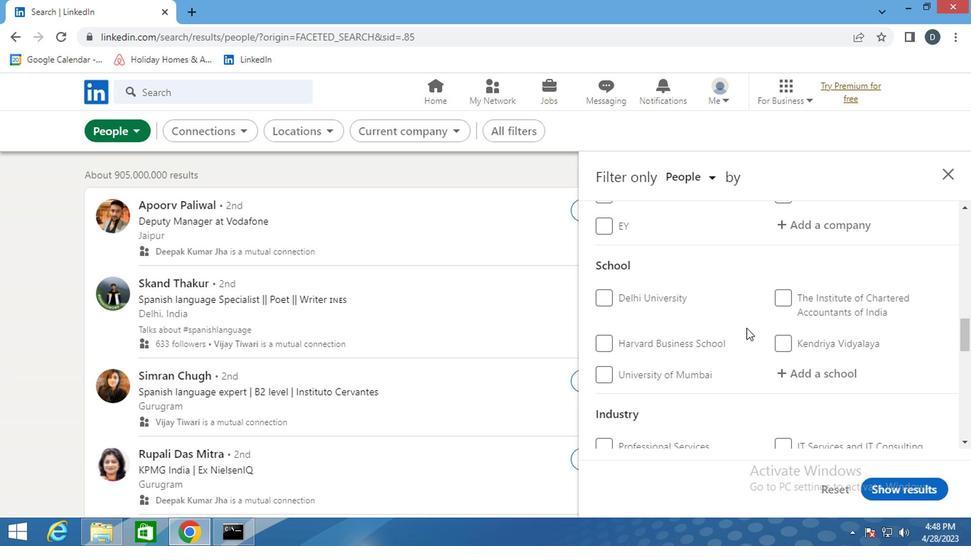 
Action: Mouse moved to (766, 332)
Screenshot: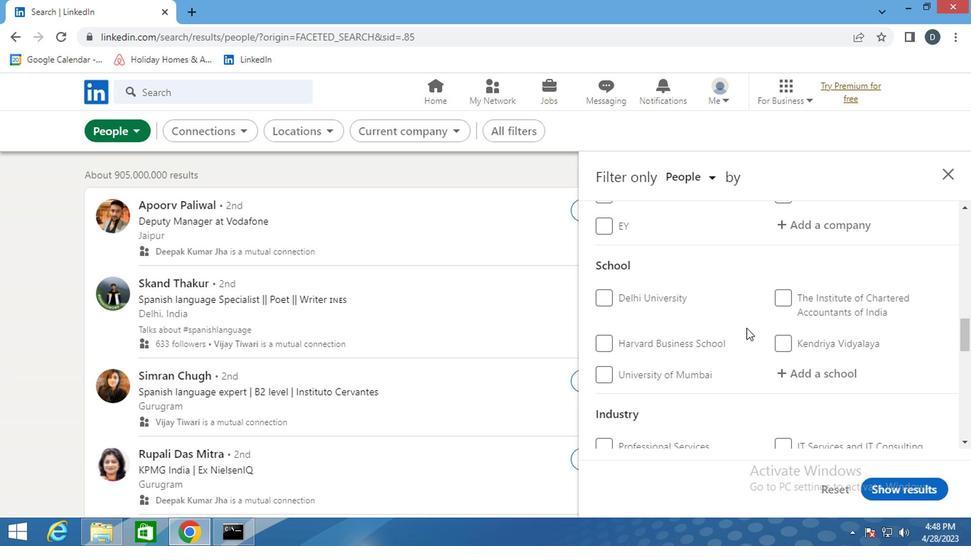 
Action: Mouse scrolled (766, 333) with delta (0, 0)
Screenshot: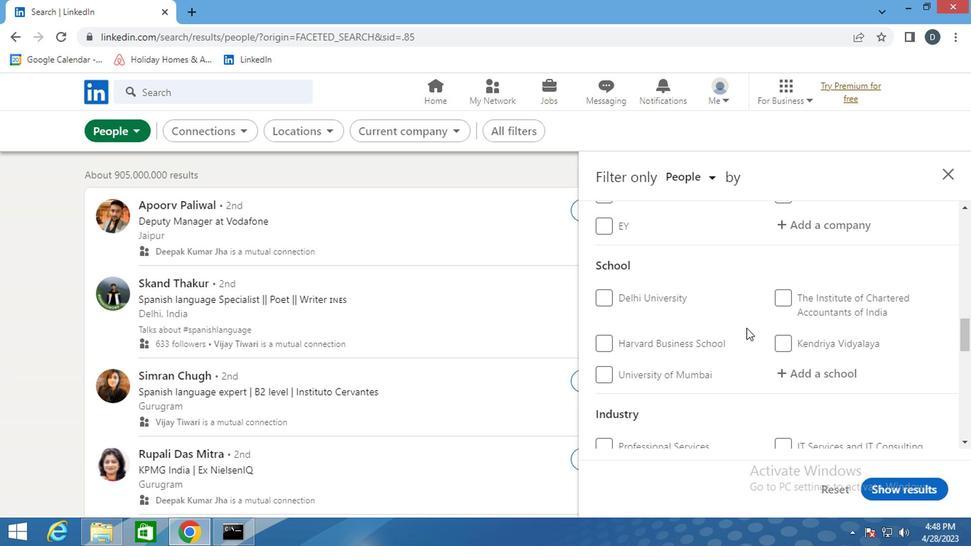 
Action: Mouse moved to (800, 331)
Screenshot: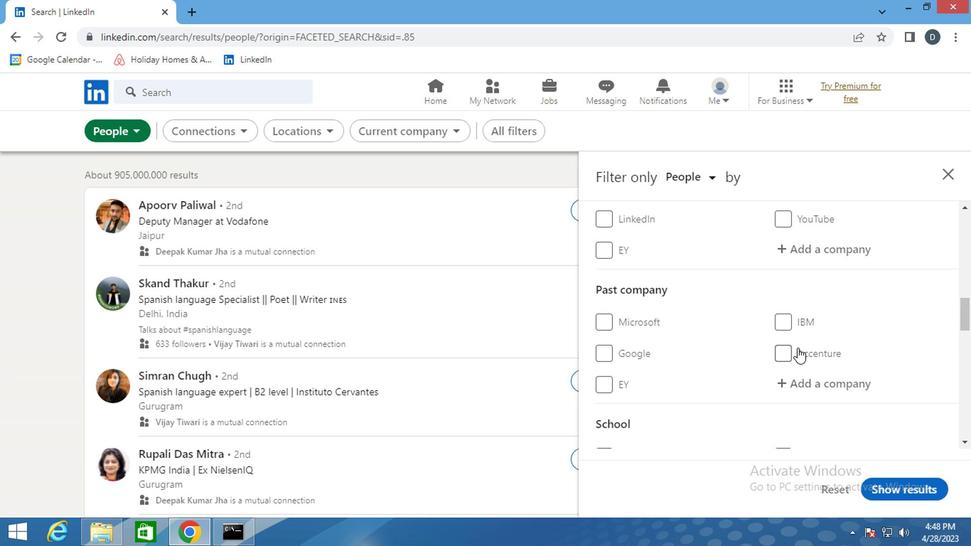 
Action: Mouse scrolled (800, 332) with delta (0, 1)
Screenshot: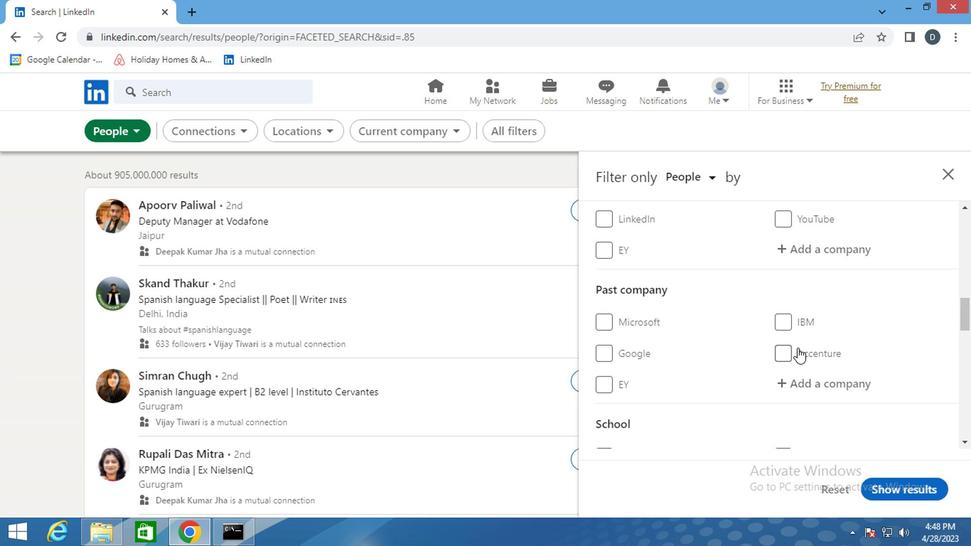 
Action: Mouse moved to (821, 319)
Screenshot: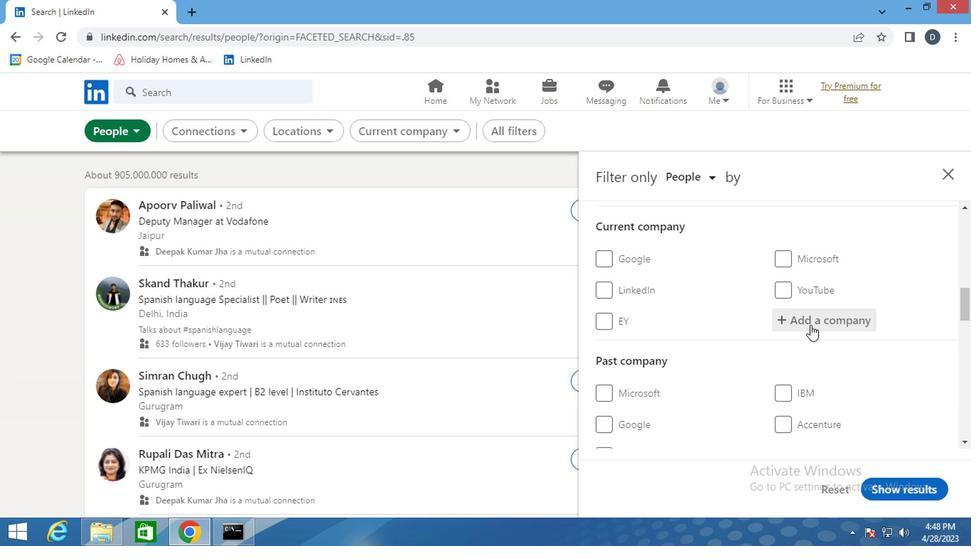 
Action: Mouse pressed left at (821, 319)
Screenshot: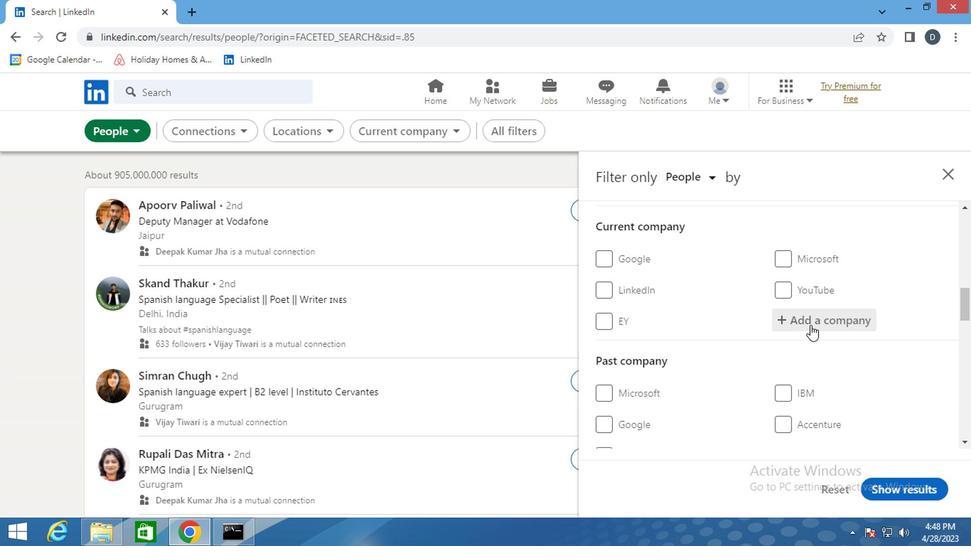 
Action: Key pressed <Key.shift><Key.shift><Key.shift>BAR<Key.shift><Key.shift><Key.shift><Key.shift><Key.shift><Key.shift><Key.shift><Key.shift><Key.shift><Key.shift><Key.shift><Key.shift>&<Key.backspace><Key.space><Key.shift>&<Key.space>
Screenshot: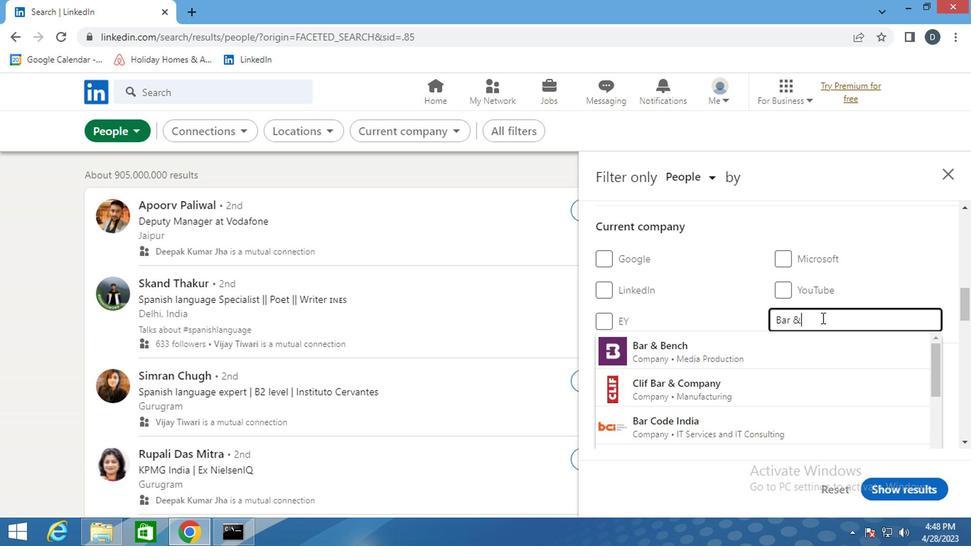 
Action: Mouse moved to (807, 342)
Screenshot: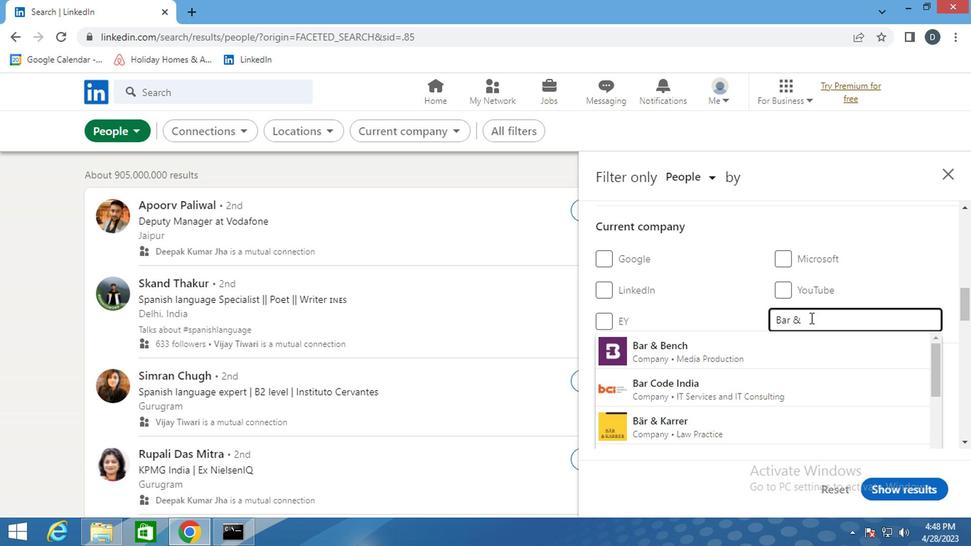 
Action: Mouse pressed left at (807, 342)
Screenshot: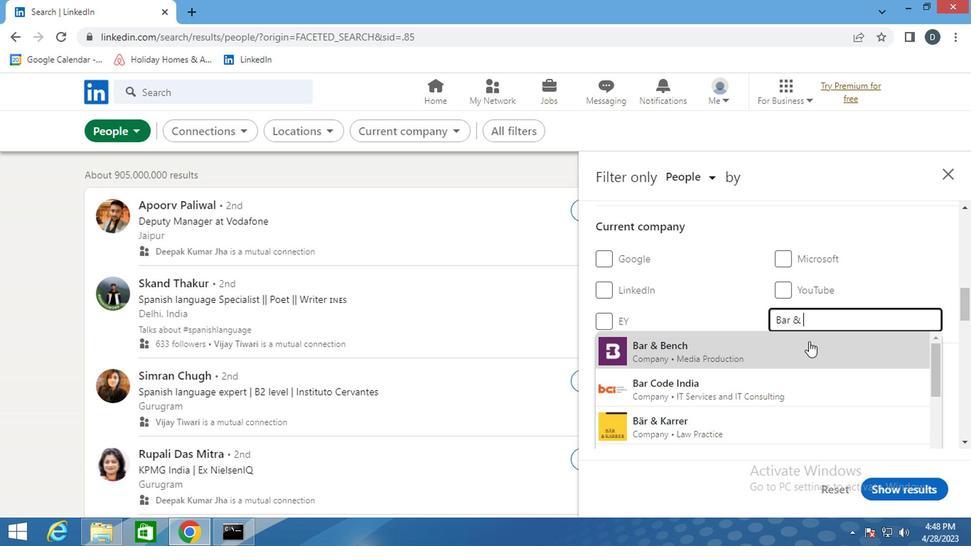 
Action: Mouse scrolled (807, 341) with delta (0, -1)
Screenshot: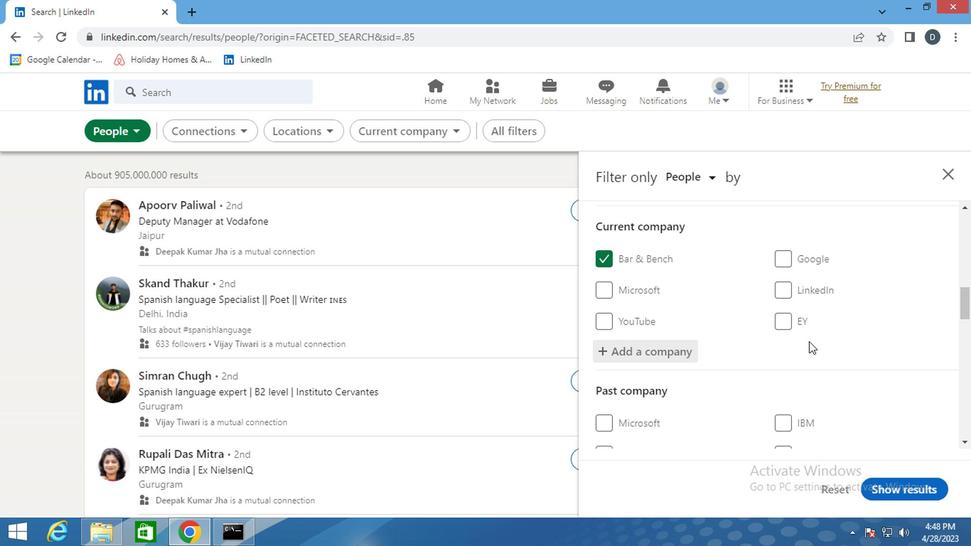 
Action: Mouse scrolled (807, 341) with delta (0, -1)
Screenshot: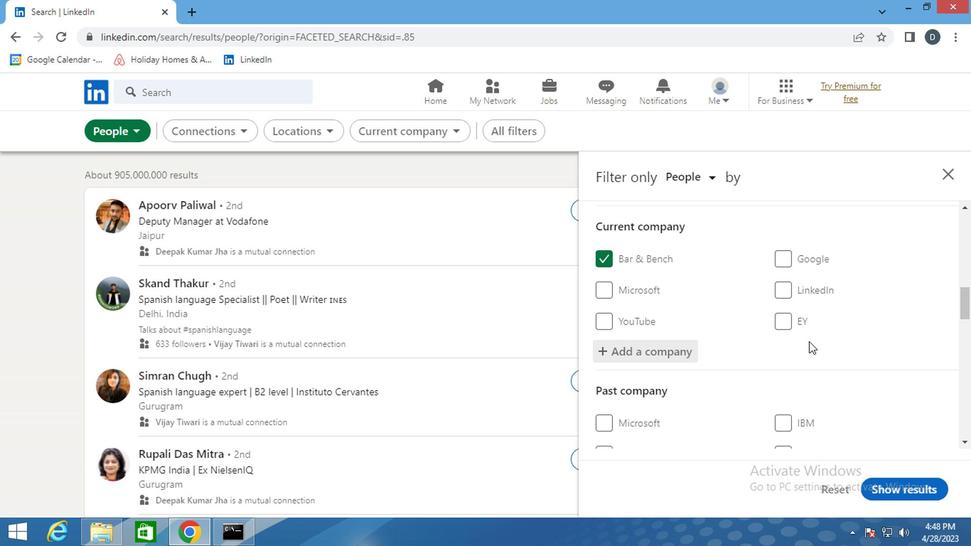 
Action: Mouse scrolled (807, 341) with delta (0, -1)
Screenshot: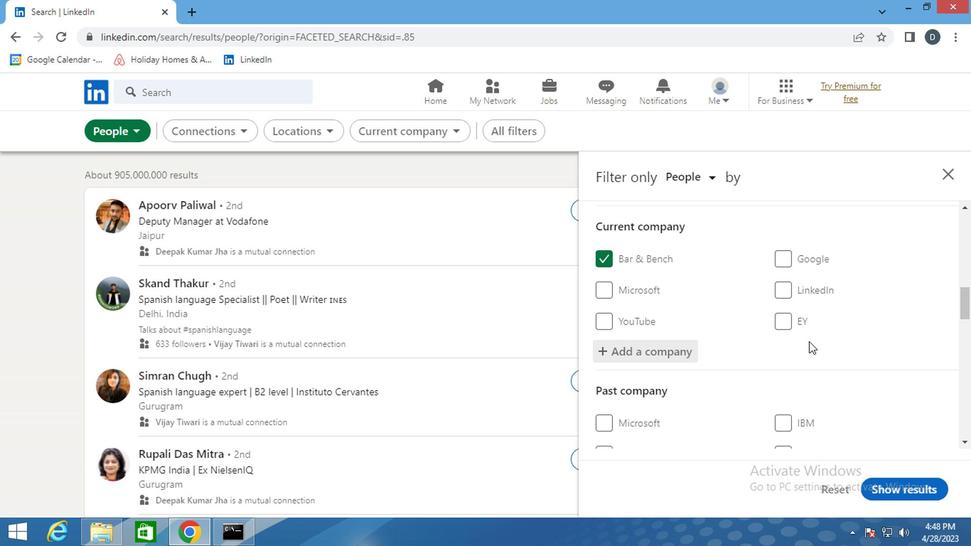
Action: Mouse moved to (811, 338)
Screenshot: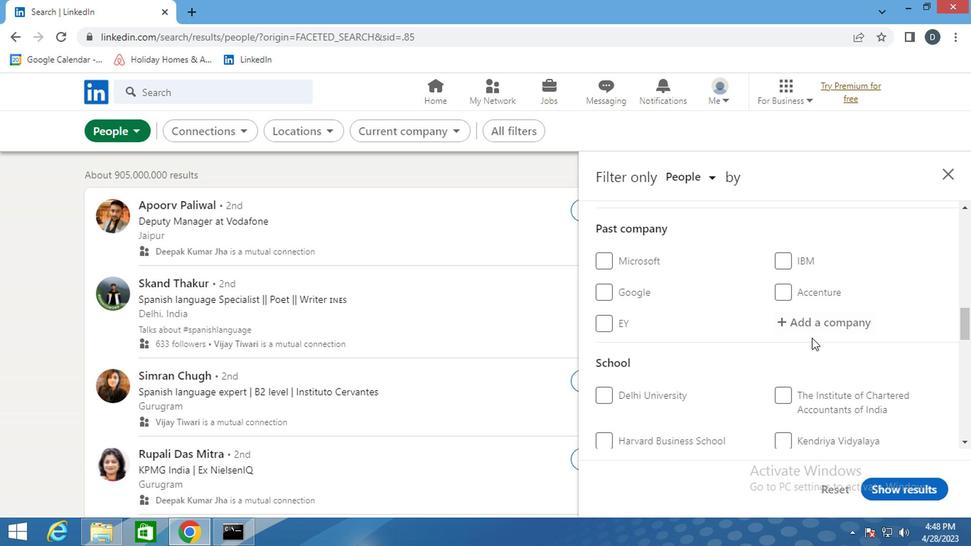
Action: Mouse scrolled (811, 337) with delta (0, 0)
Screenshot: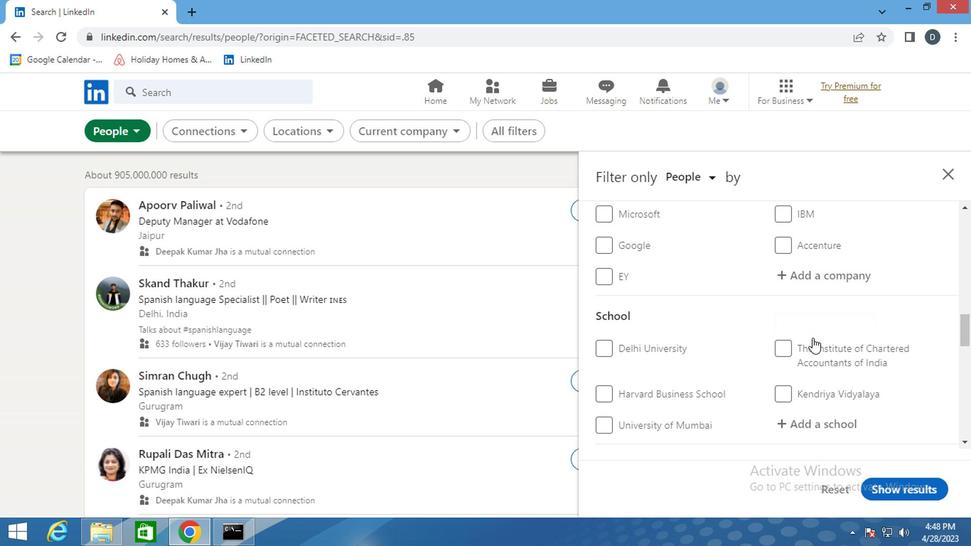 
Action: Mouse moved to (816, 355)
Screenshot: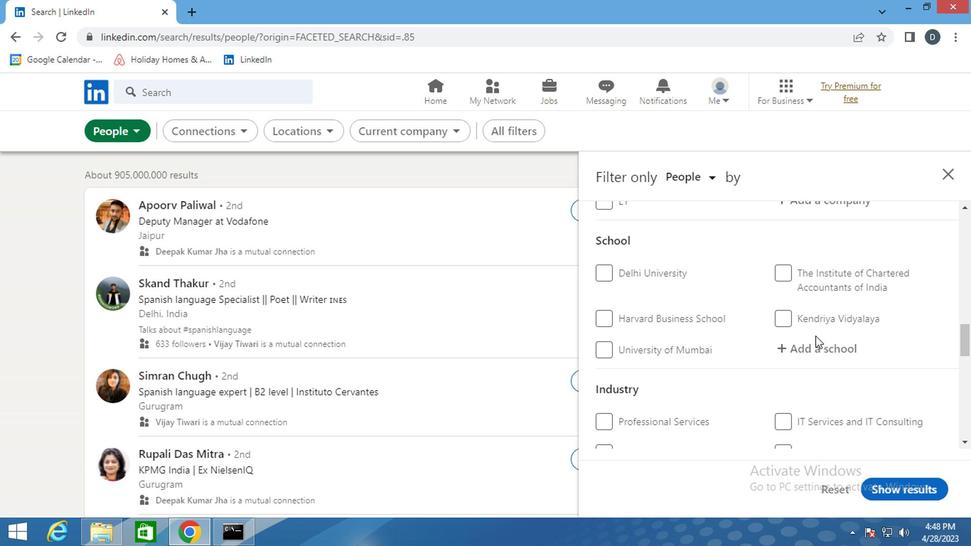 
Action: Mouse pressed left at (816, 355)
Screenshot: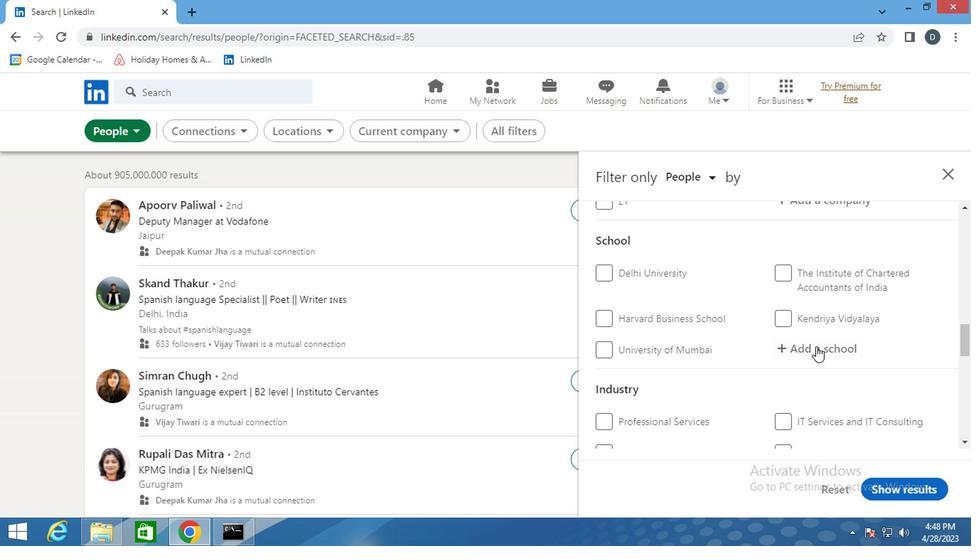 
Action: Mouse moved to (807, 359)
Screenshot: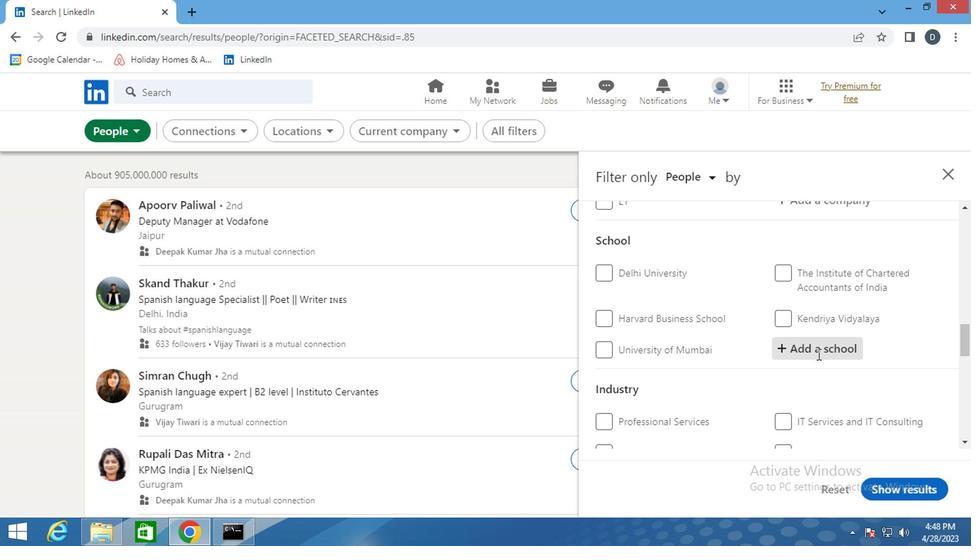 
Action: Key pressed <Key.shift><Key.shift>INDIRA<Key.space><Key.shift><Key.shift><Key.shift><Key.shift><Key.shift><Key.shift><Key.shift><Key.shift><Key.shift><Key.shift><Key.shift><Key.shift><Key.shift><Key.shift><Key.shift><Key.shift><Key.shift><Key.shift><Key.shift><Key.shift><Key.shift><Key.shift><Key.shift>U<Key.backspace>INSTITUTE
Screenshot: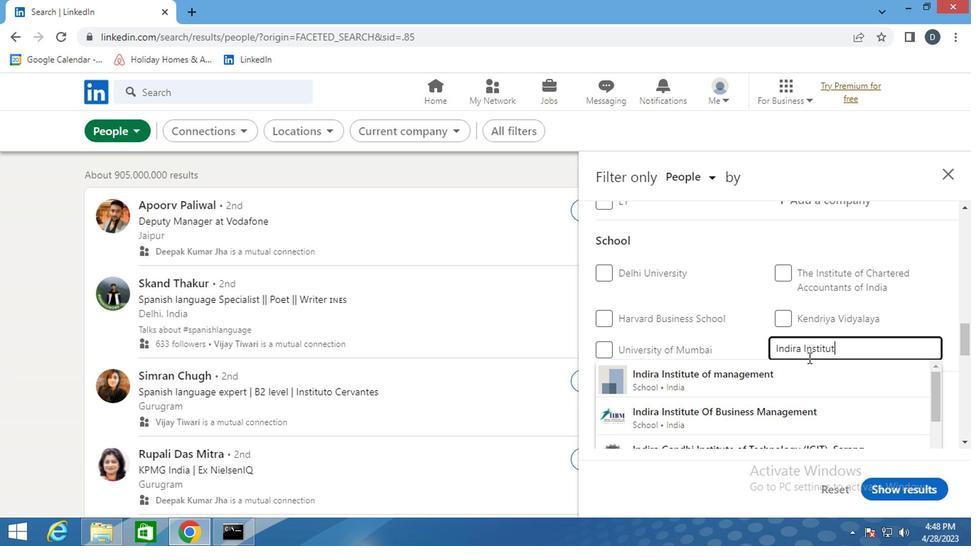 
Action: Mouse moved to (802, 376)
Screenshot: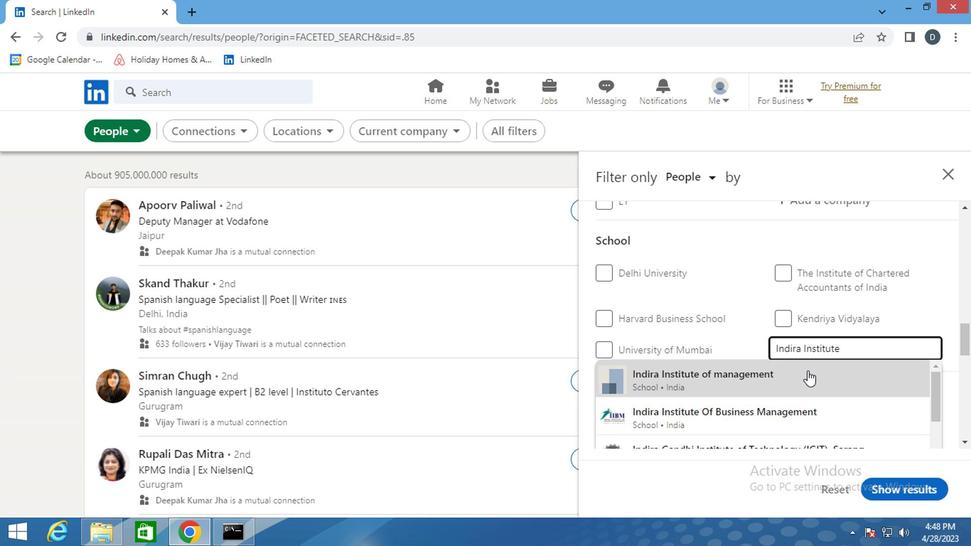
Action: Mouse pressed left at (802, 376)
Screenshot: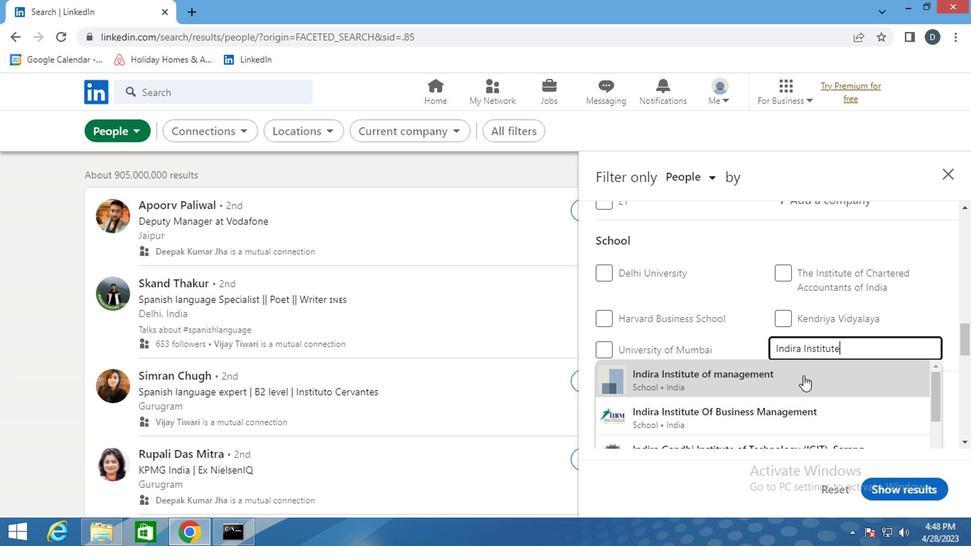 
Action: Mouse scrolled (802, 376) with delta (0, 0)
Screenshot: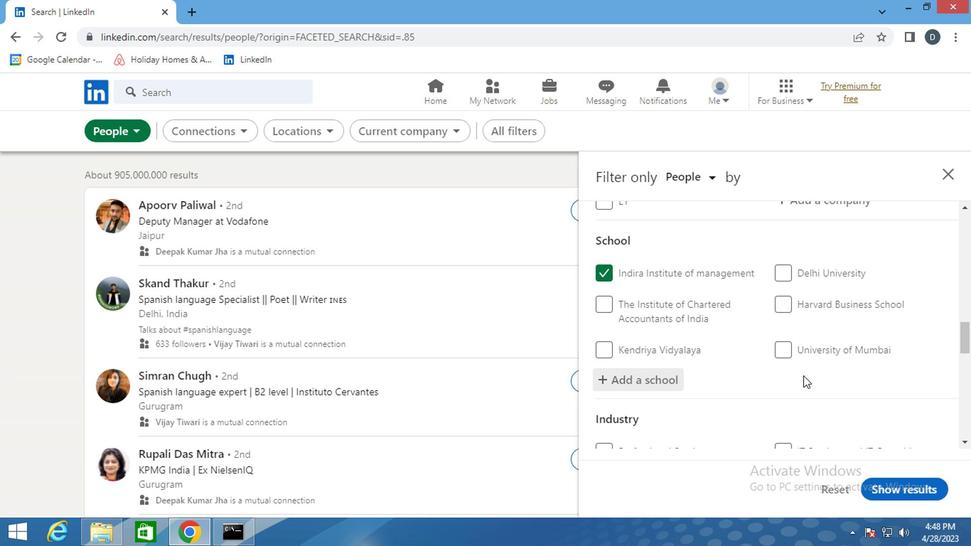 
Action: Mouse scrolled (802, 376) with delta (0, 0)
Screenshot: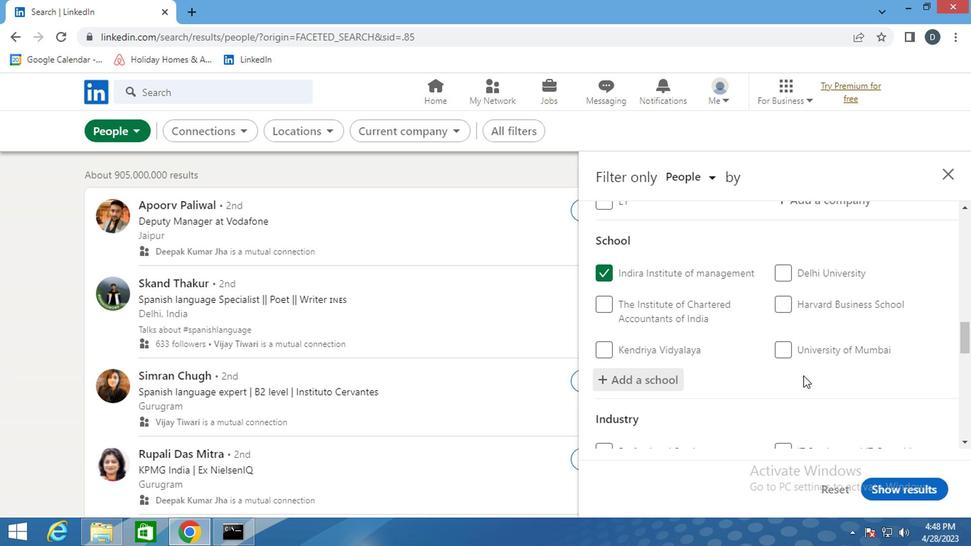 
Action: Mouse moved to (818, 369)
Screenshot: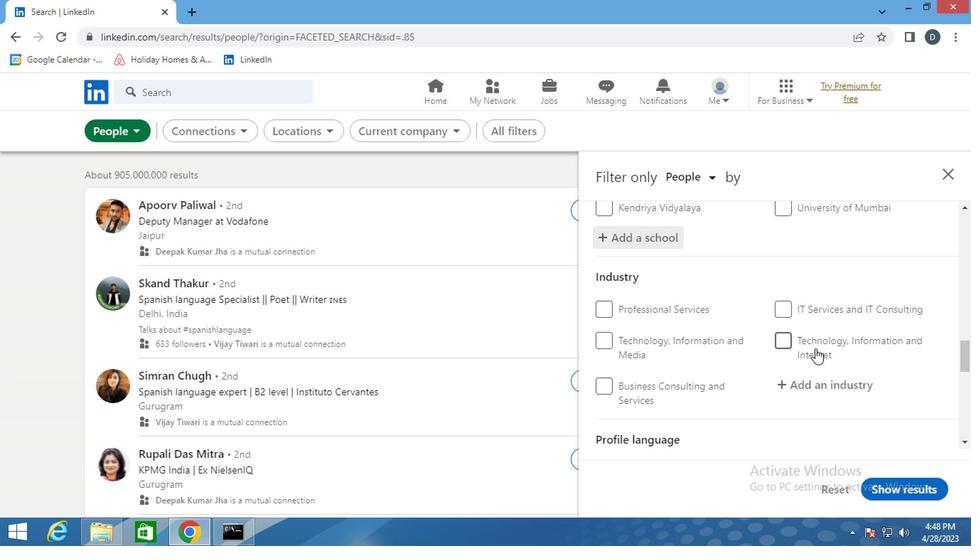 
Action: Mouse pressed left at (818, 369)
Screenshot: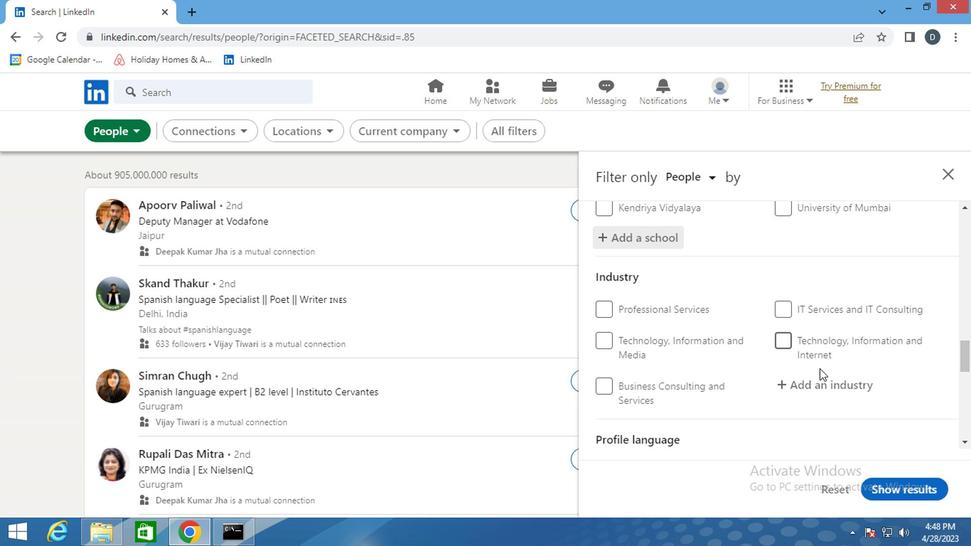 
Action: Mouse moved to (823, 383)
Screenshot: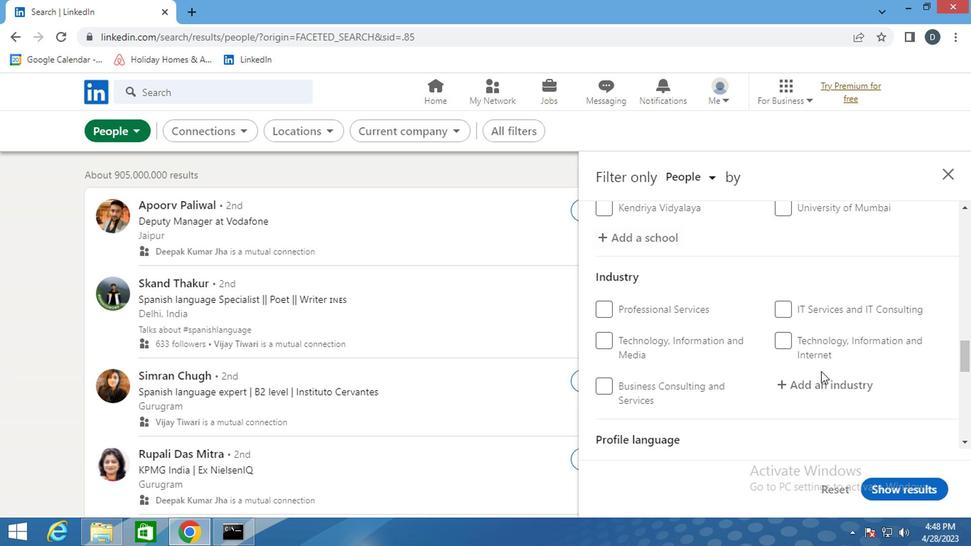 
Action: Mouse pressed left at (823, 383)
Screenshot: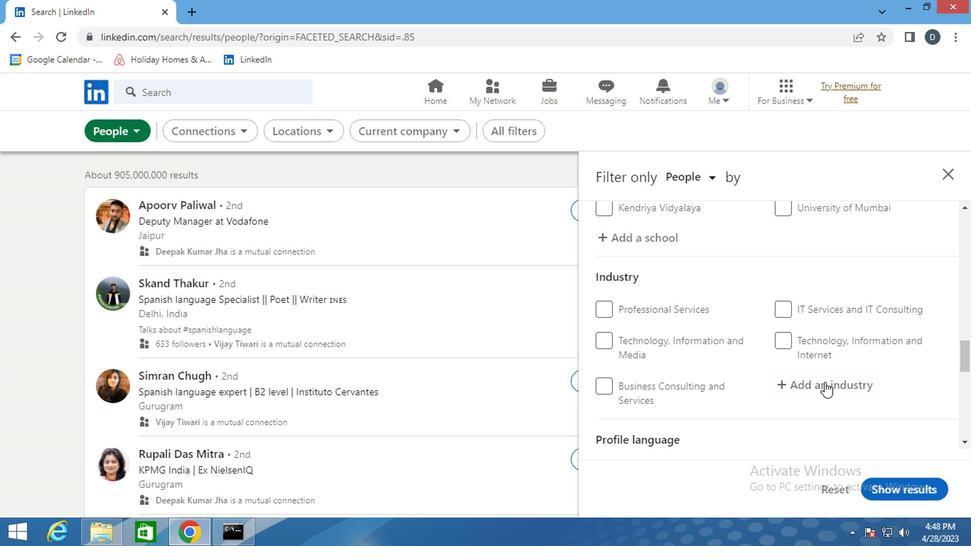 
Action: Key pressed <Key.shift>PERFORMING
Screenshot: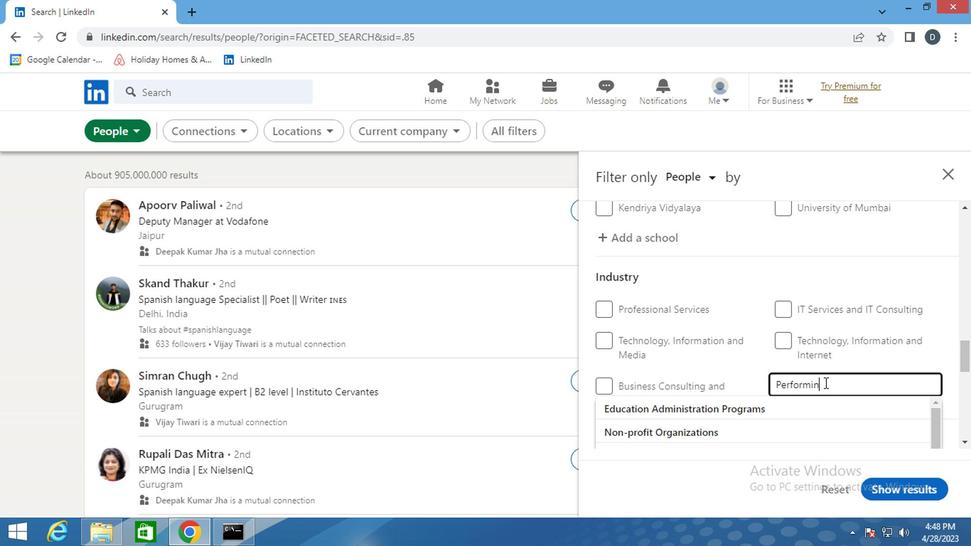 
Action: Mouse moved to (798, 437)
Screenshot: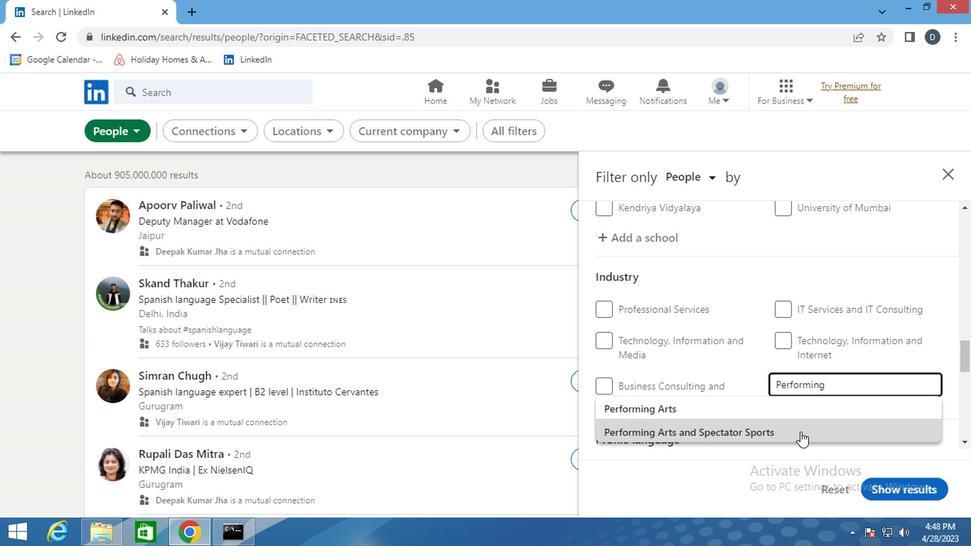 
Action: Mouse pressed left at (798, 437)
Screenshot: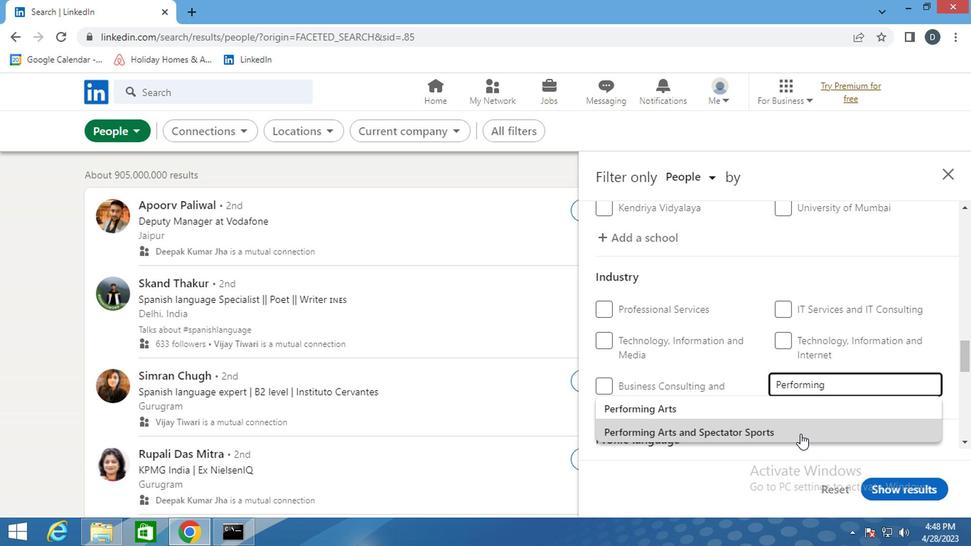 
Action: Mouse scrolled (798, 437) with delta (0, 0)
Screenshot: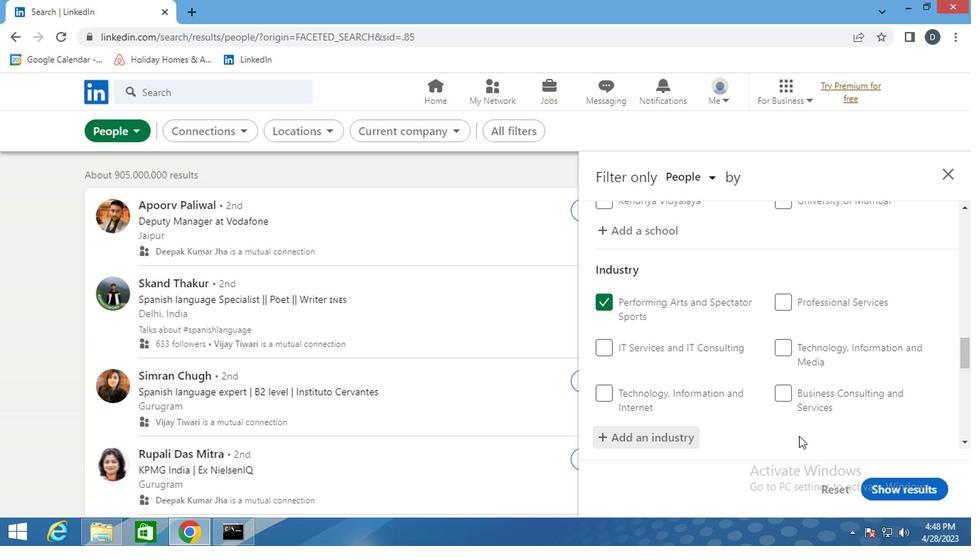 
Action: Mouse scrolled (798, 437) with delta (0, 0)
Screenshot: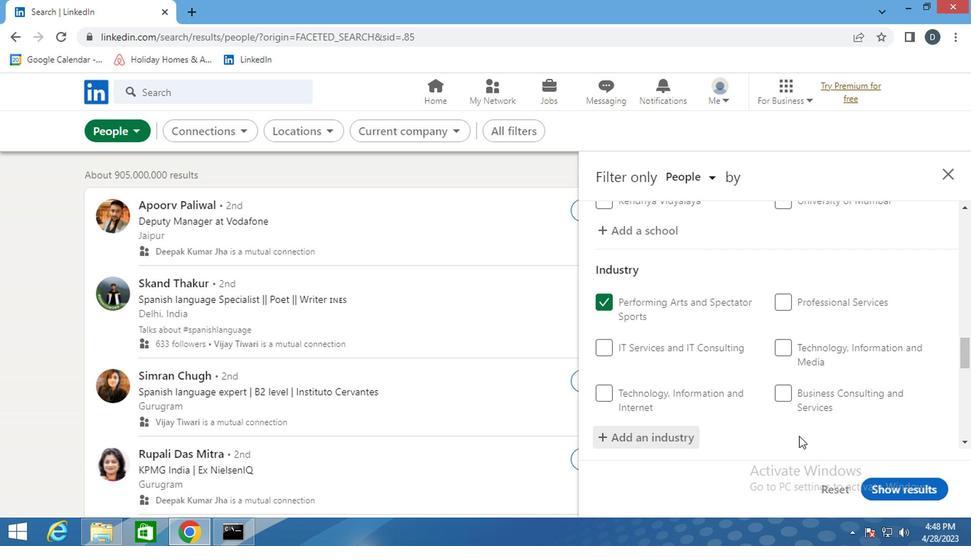 
Action: Mouse scrolled (798, 437) with delta (0, 0)
Screenshot: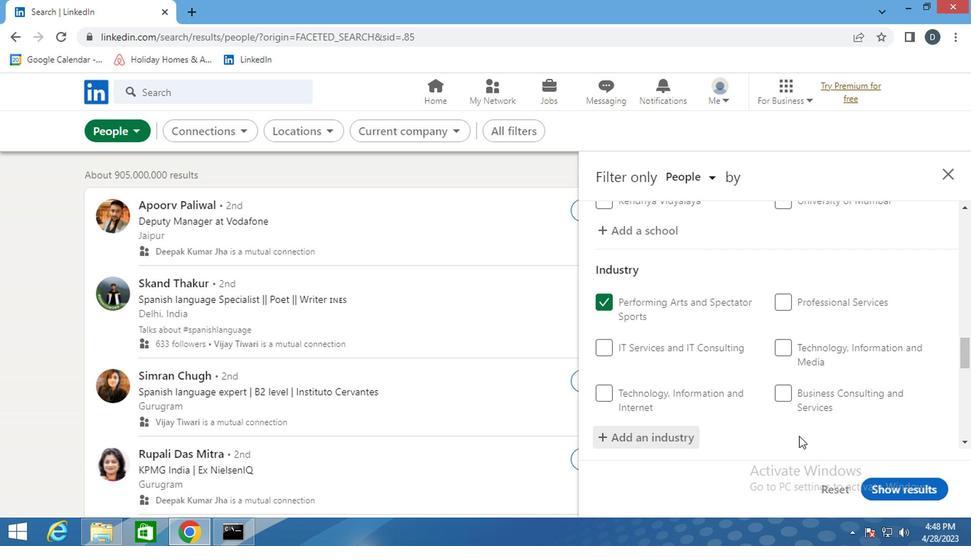 
Action: Mouse moved to (797, 377)
Screenshot: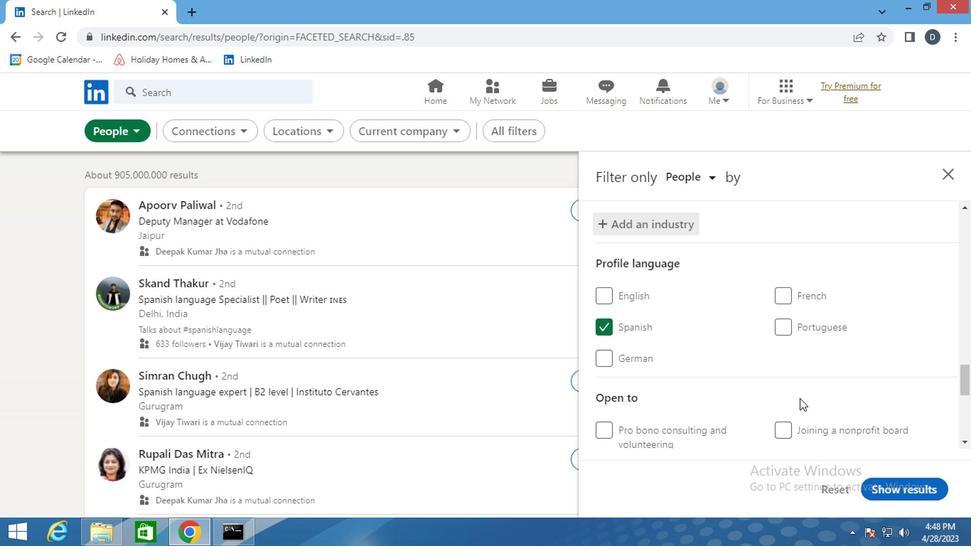 
Action: Mouse scrolled (797, 376) with delta (0, -1)
Screenshot: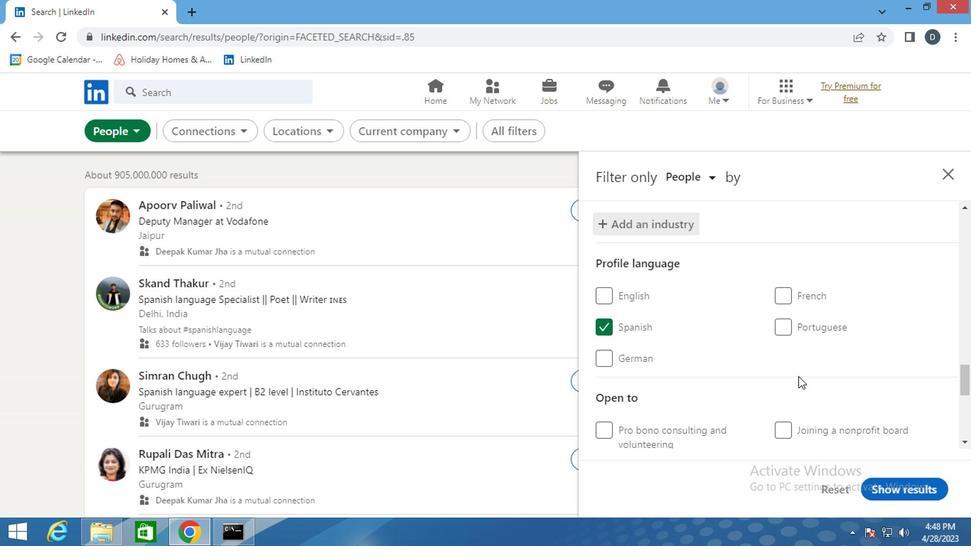 
Action: Mouse scrolled (797, 376) with delta (0, -1)
Screenshot: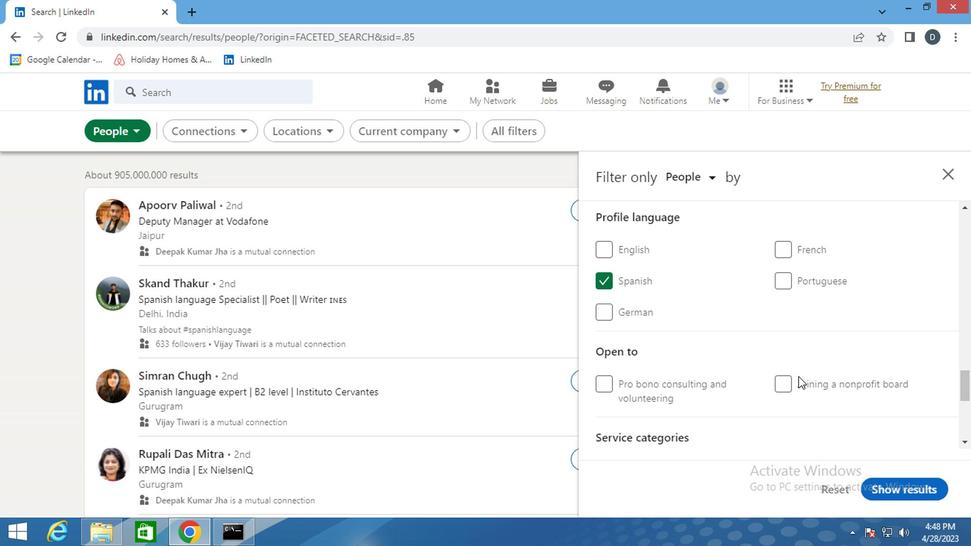
Action: Mouse scrolled (797, 376) with delta (0, -1)
Screenshot: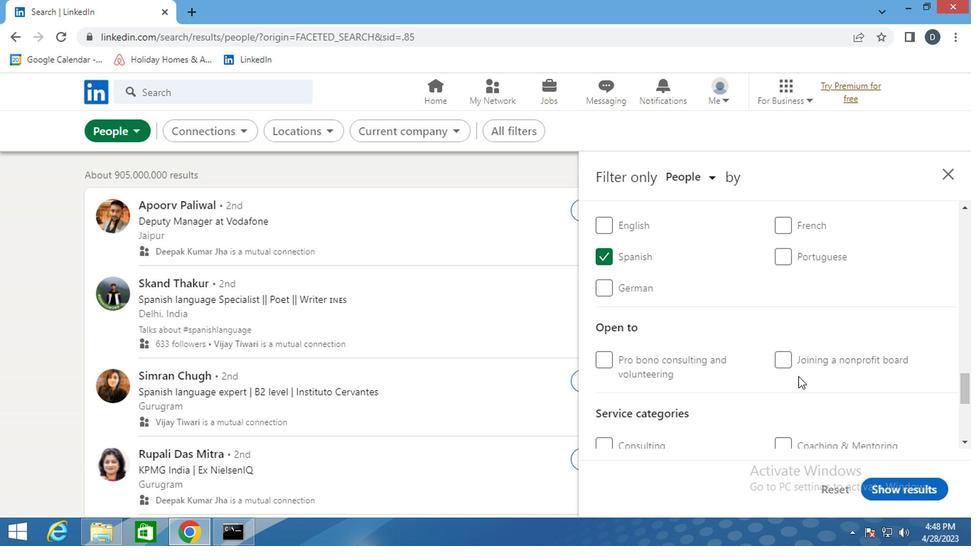 
Action: Mouse moved to (811, 361)
Screenshot: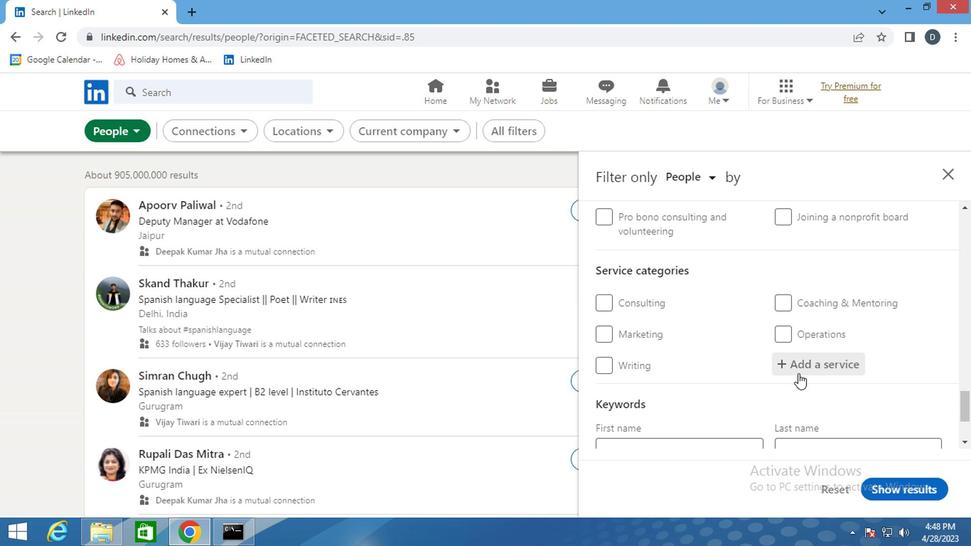 
Action: Mouse pressed left at (811, 361)
Screenshot: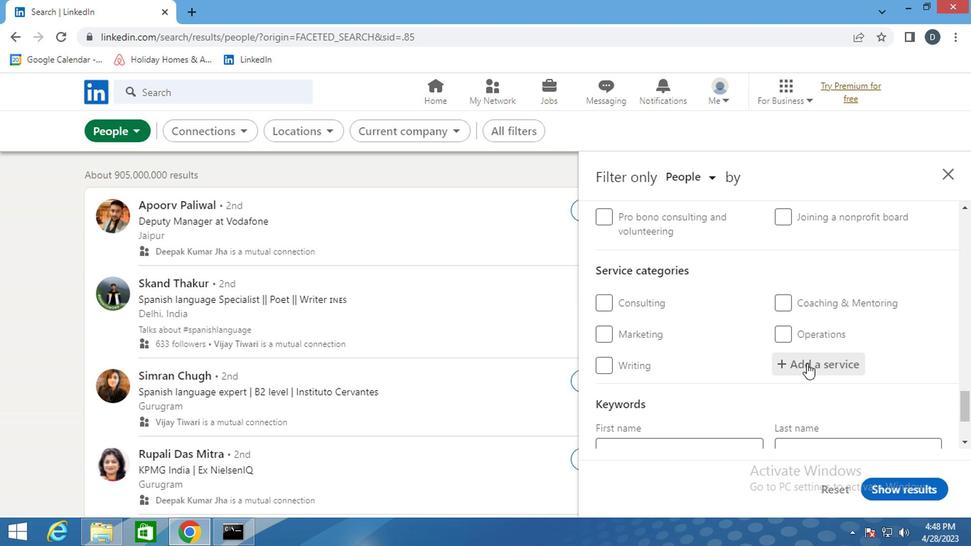 
Action: Key pressed <Key.shift>WEDDING<Key.space><Key.shift>PLAN
Screenshot: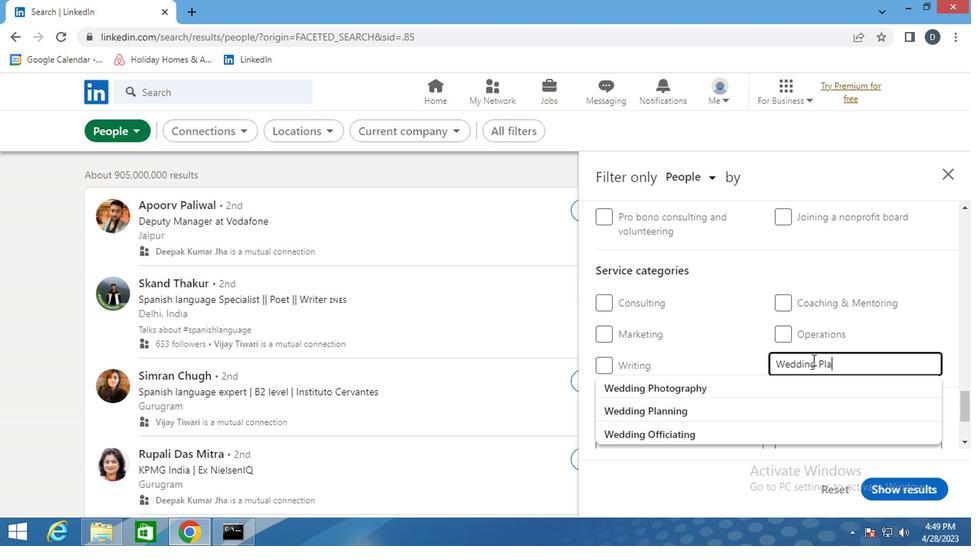 
Action: Mouse moved to (805, 381)
Screenshot: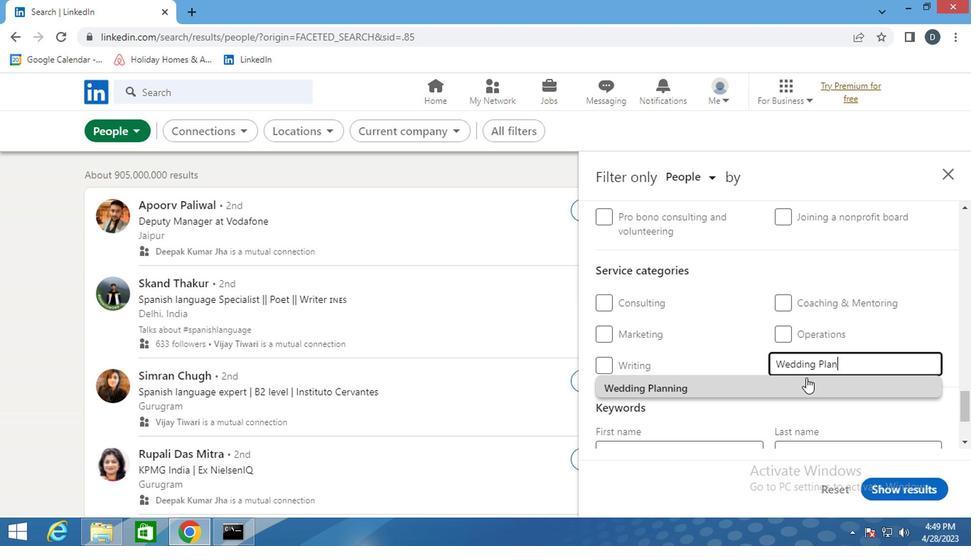 
Action: Mouse pressed left at (805, 381)
Screenshot: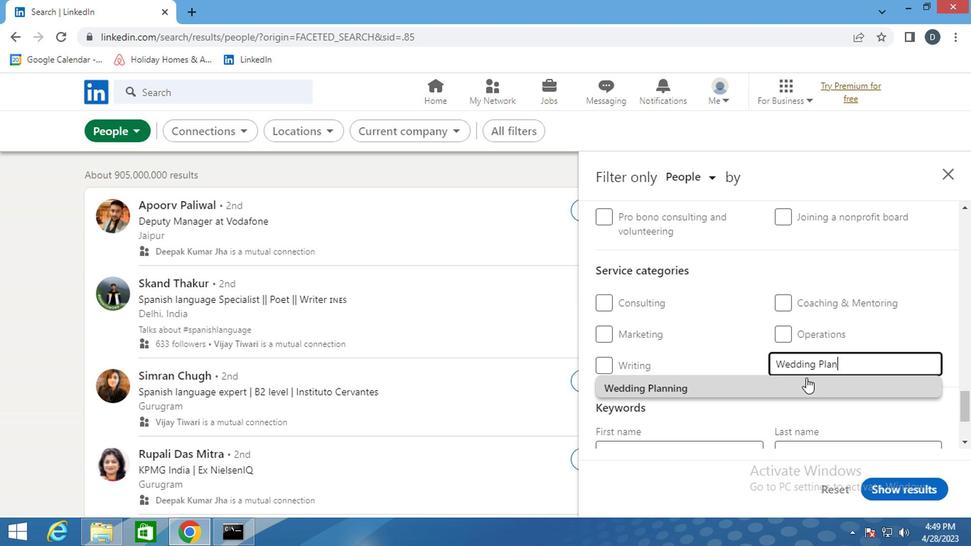 
Action: Mouse scrolled (805, 380) with delta (0, -1)
Screenshot: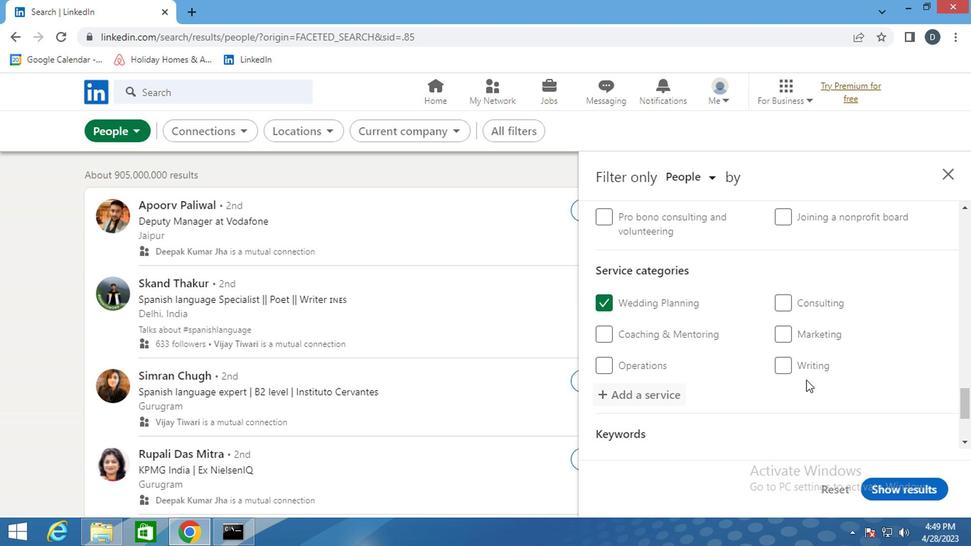 
Action: Mouse scrolled (805, 380) with delta (0, -1)
Screenshot: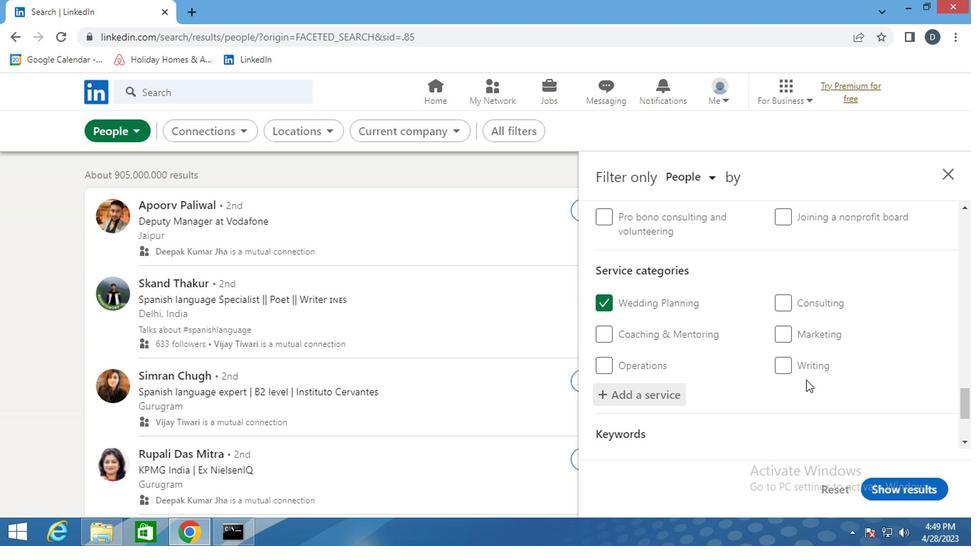 
Action: Mouse scrolled (805, 380) with delta (0, -1)
Screenshot: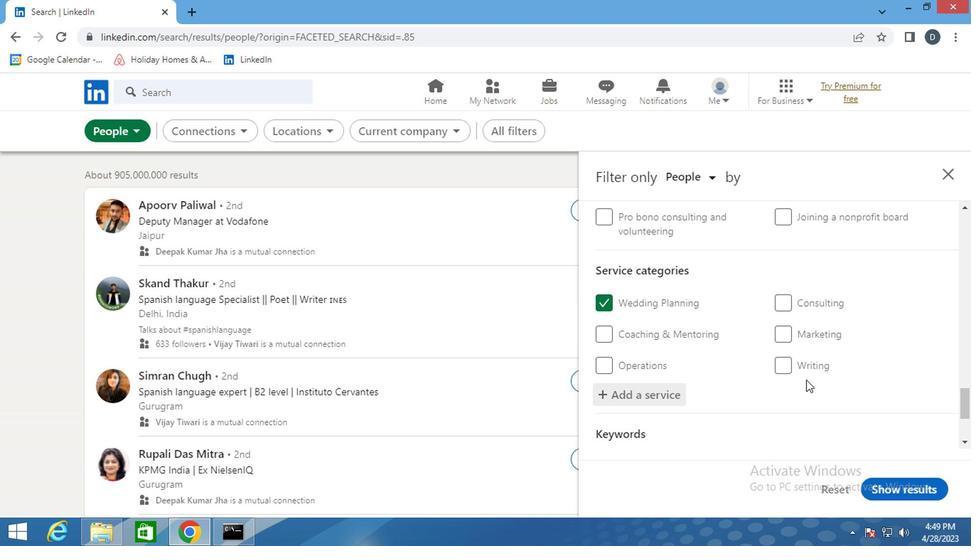 
Action: Mouse scrolled (805, 380) with delta (0, -1)
Screenshot: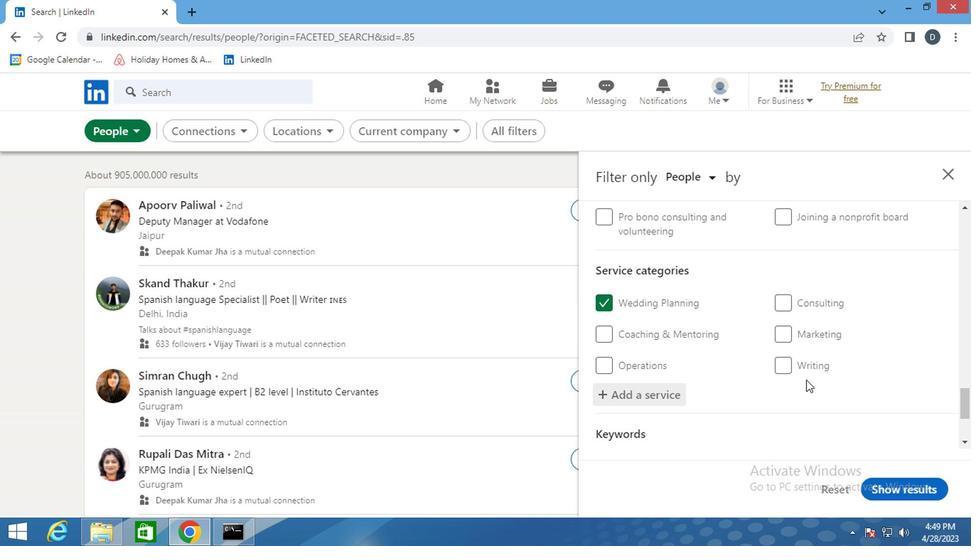 
Action: Mouse moved to (801, 357)
Screenshot: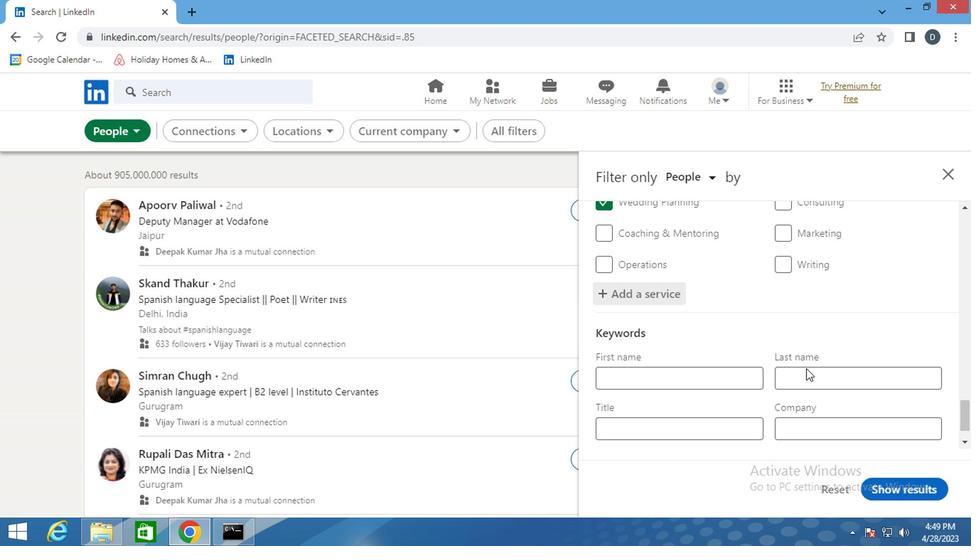
Action: Mouse scrolled (801, 356) with delta (0, -1)
Screenshot: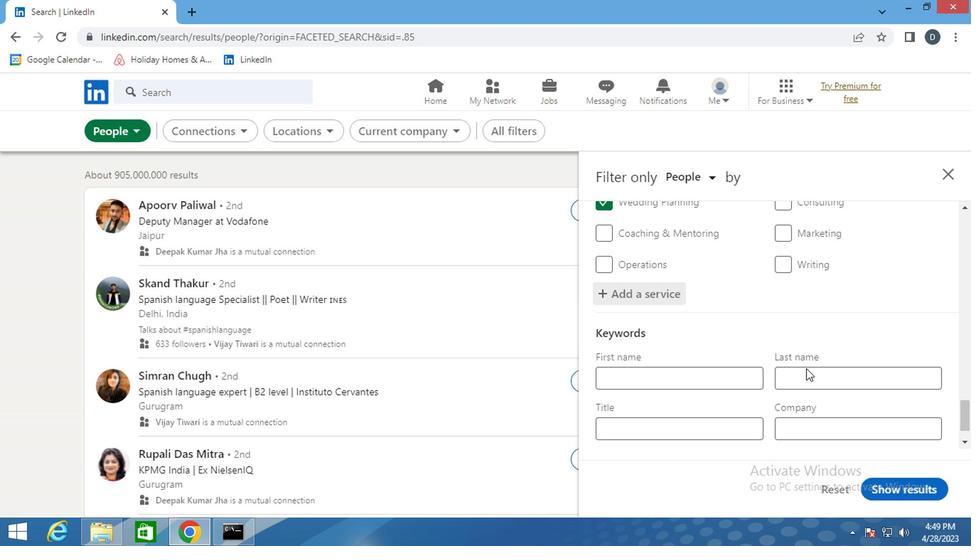 
Action: Mouse moved to (799, 357)
Screenshot: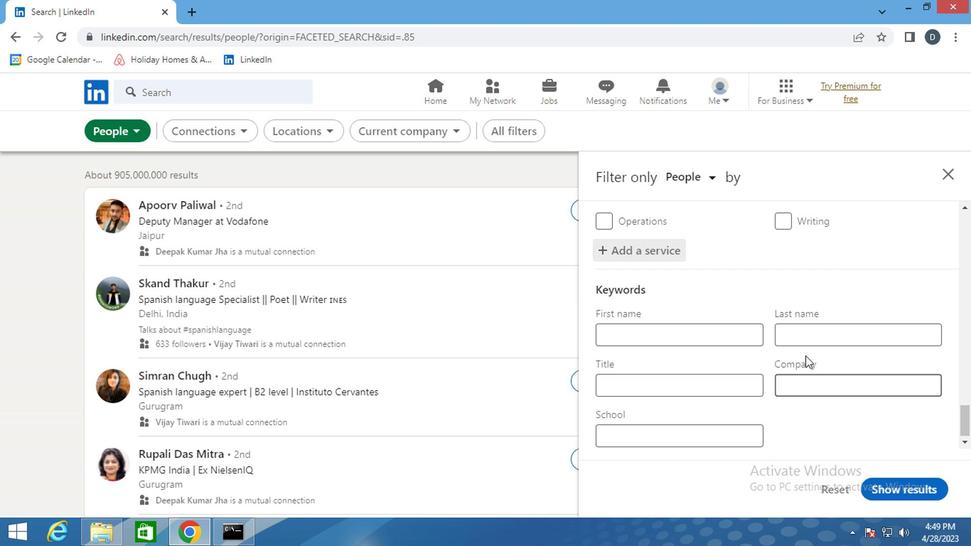 
Action: Mouse scrolled (799, 356) with delta (0, -1)
Screenshot: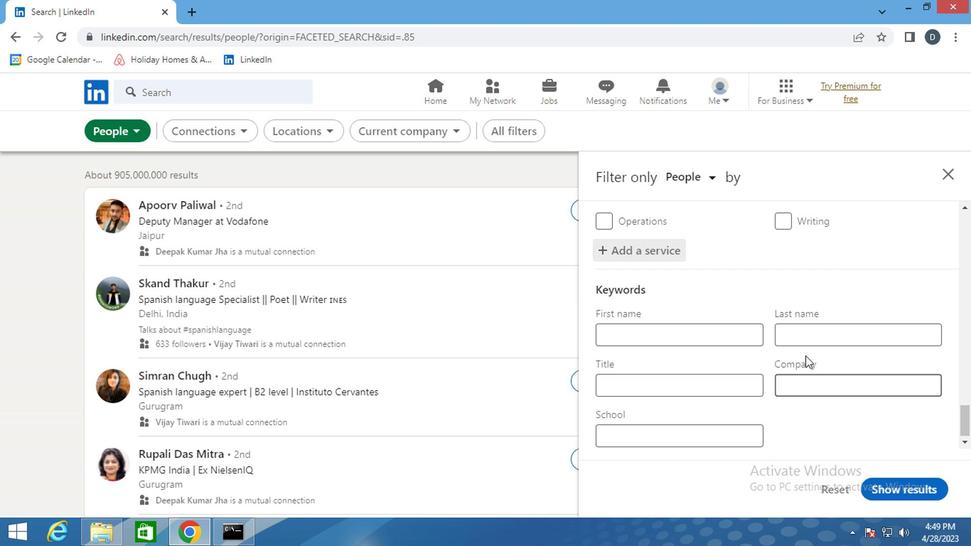 
Action: Mouse moved to (797, 357)
Screenshot: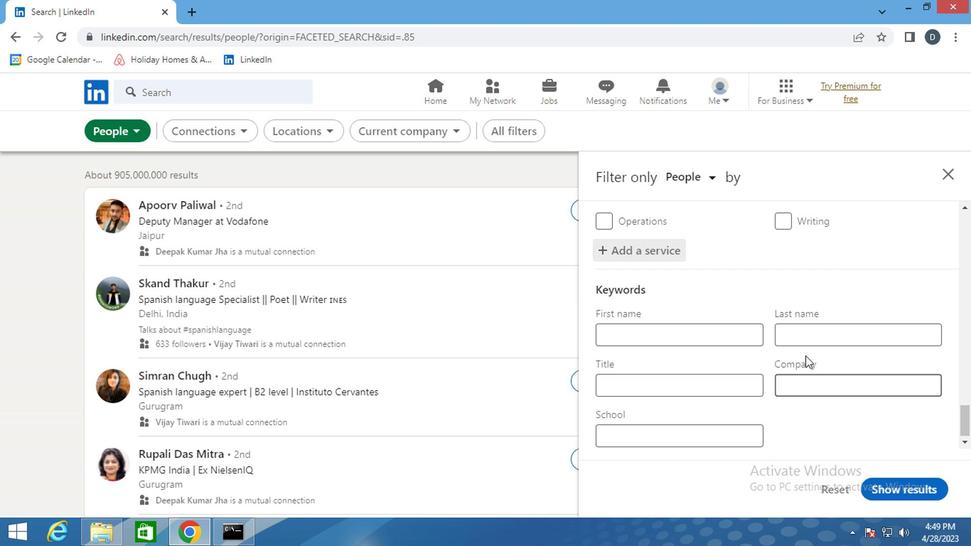 
Action: Mouse scrolled (797, 357) with delta (0, 0)
Screenshot: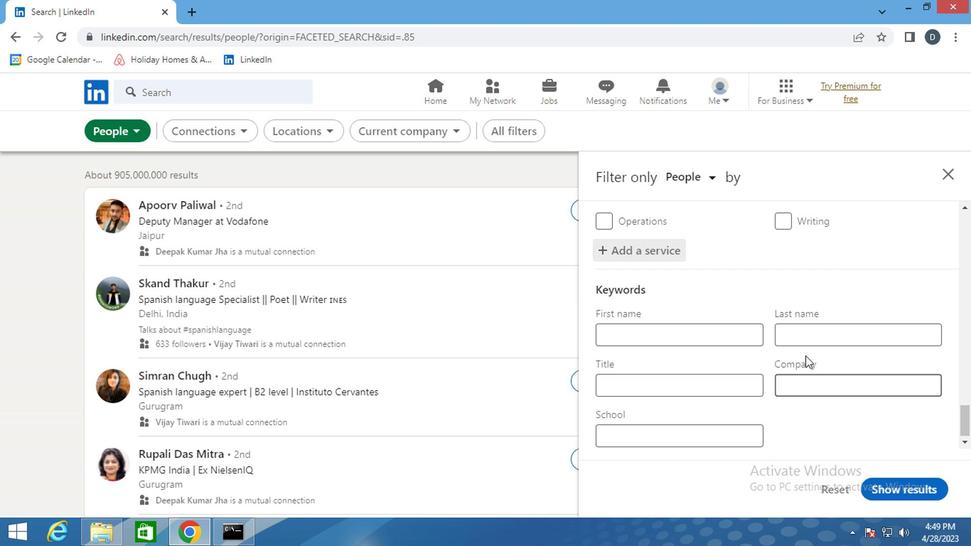 
Action: Mouse moved to (717, 377)
Screenshot: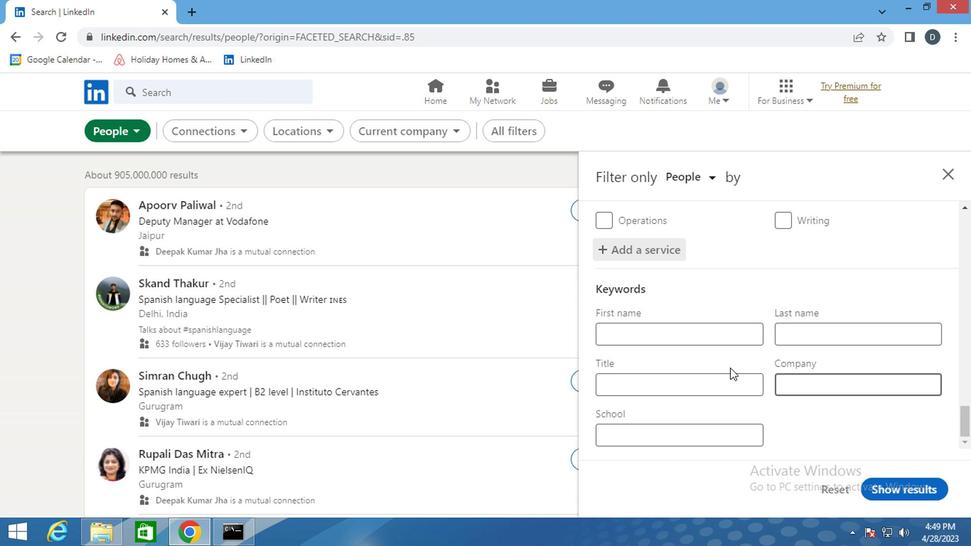 
Action: Mouse pressed left at (717, 377)
Screenshot: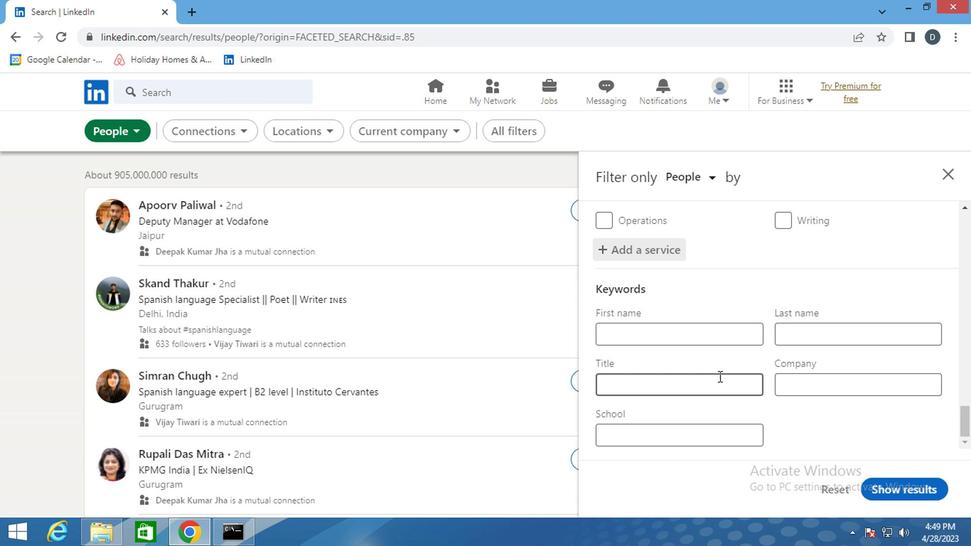 
Action: Mouse moved to (716, 377)
Screenshot: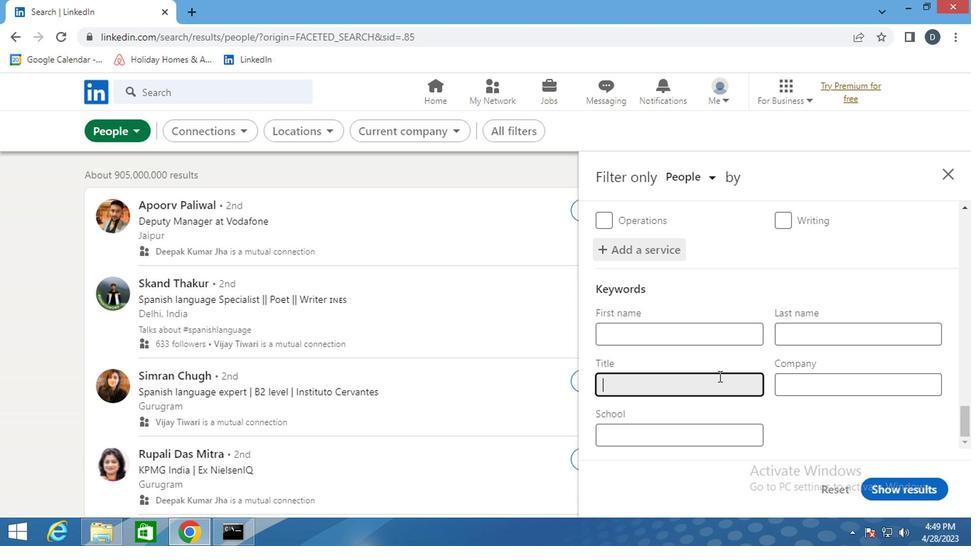 
Action: Key pressed <Key.shift><Key.shift><Key.shift><Key.shift><Key.shift><Key.shift>COURIER
Screenshot: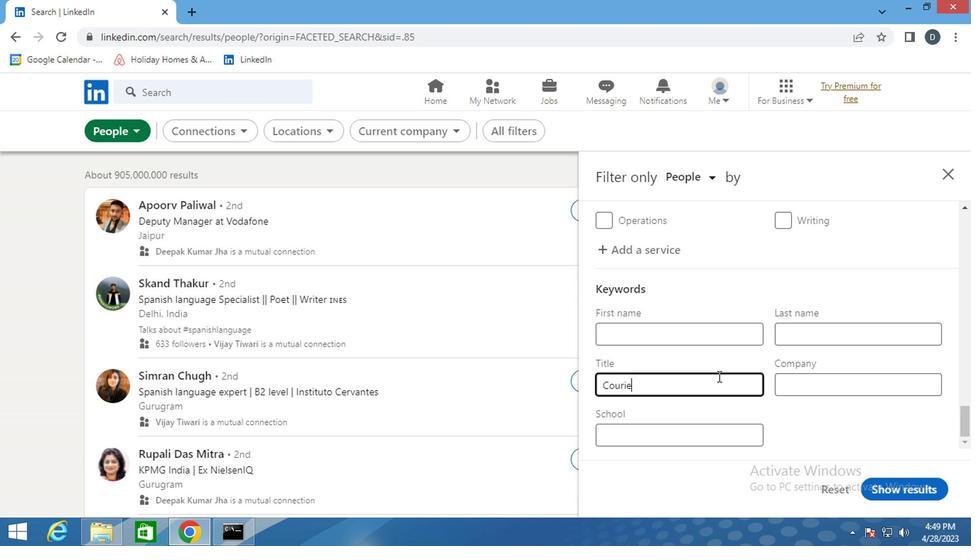 
Action: Mouse moved to (924, 486)
Screenshot: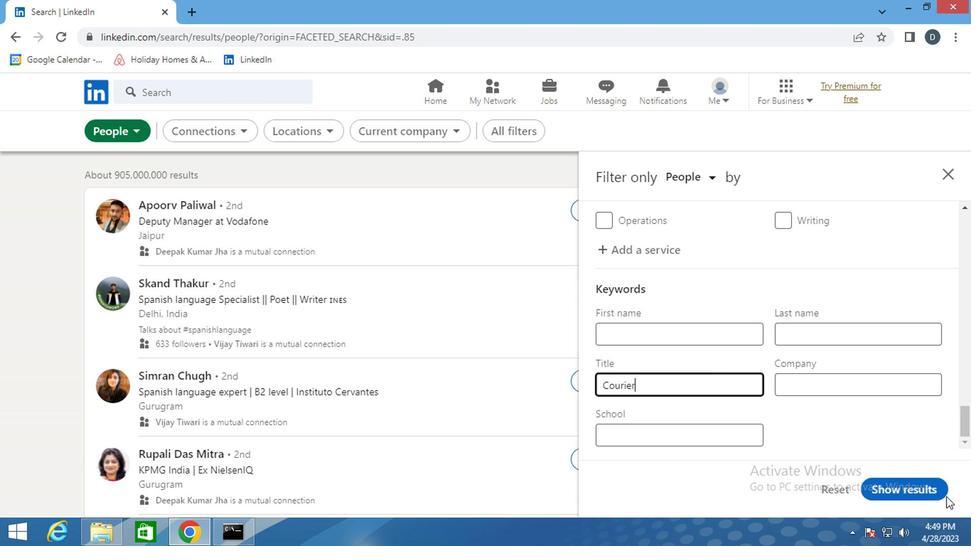 
Action: Mouse pressed left at (924, 486)
Screenshot: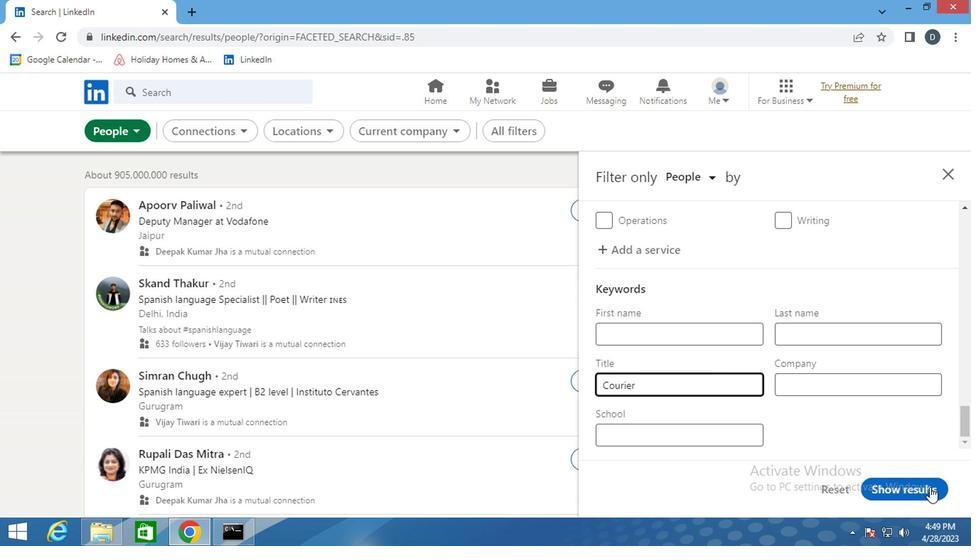 
Action: Mouse moved to (716, 174)
Screenshot: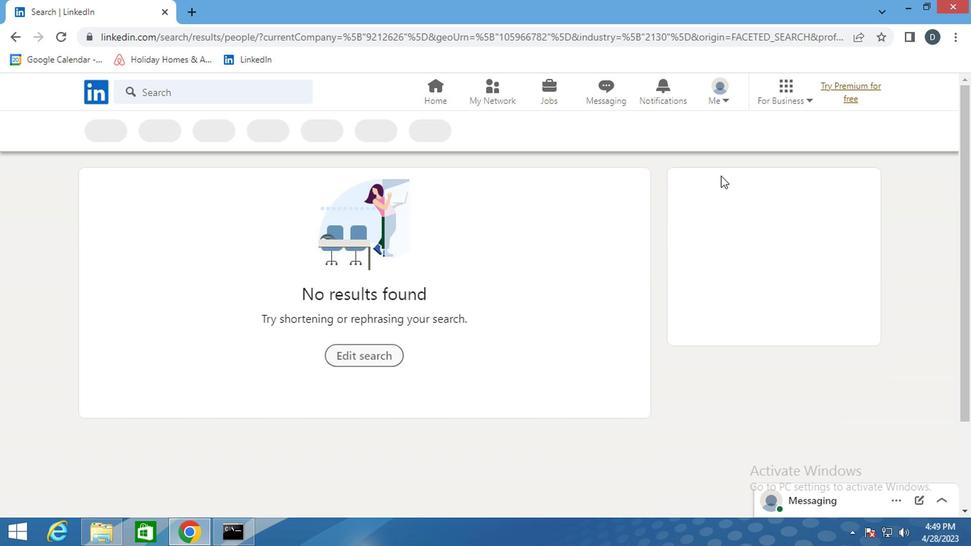 
